 Task: Look for space in Baguio, Philippines from 12th July, 2023 to 16th July, 2023 for 8 adults in price range Rs.10000 to Rs.16000. Place can be private room with 8 bedrooms having 8 beds and 8 bathrooms. Property type can be house, flat, guest house, hotel. Amenities needed are: wifi, TV, free parkinig on premises, gym, breakfast. Booking option can be shelf check-in. Required host language is English.
Action: Mouse moved to (416, 100)
Screenshot: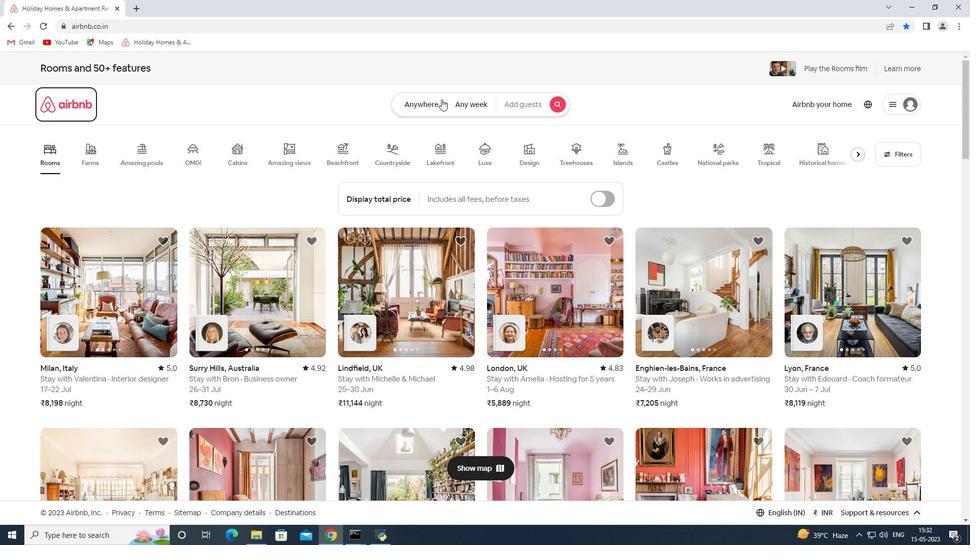 
Action: Mouse pressed left at (416, 100)
Screenshot: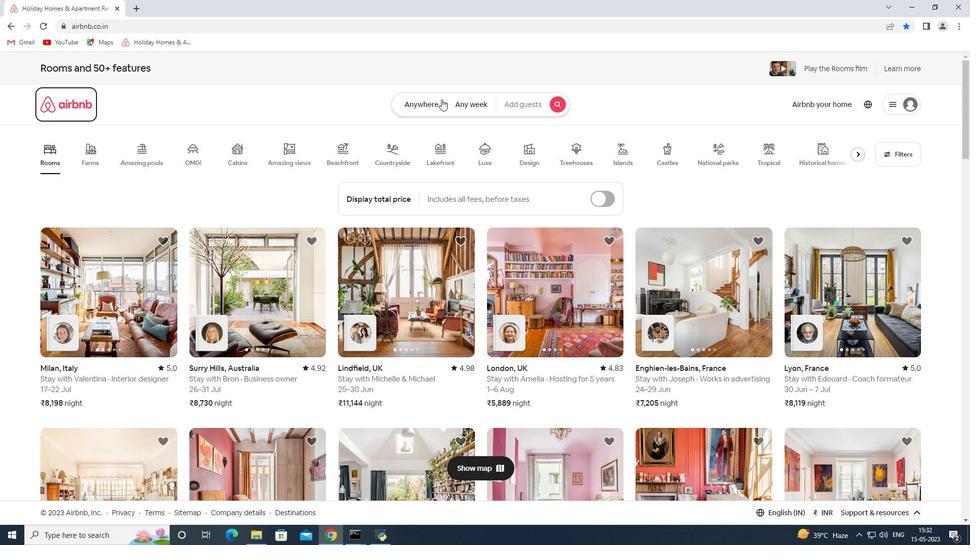 
Action: Mouse moved to (378, 145)
Screenshot: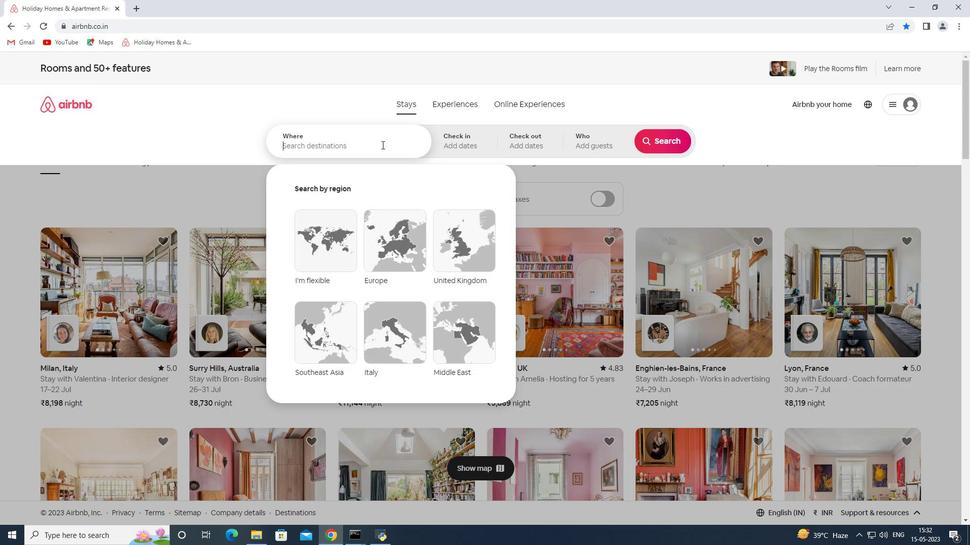 
Action: Mouse pressed left at (378, 145)
Screenshot: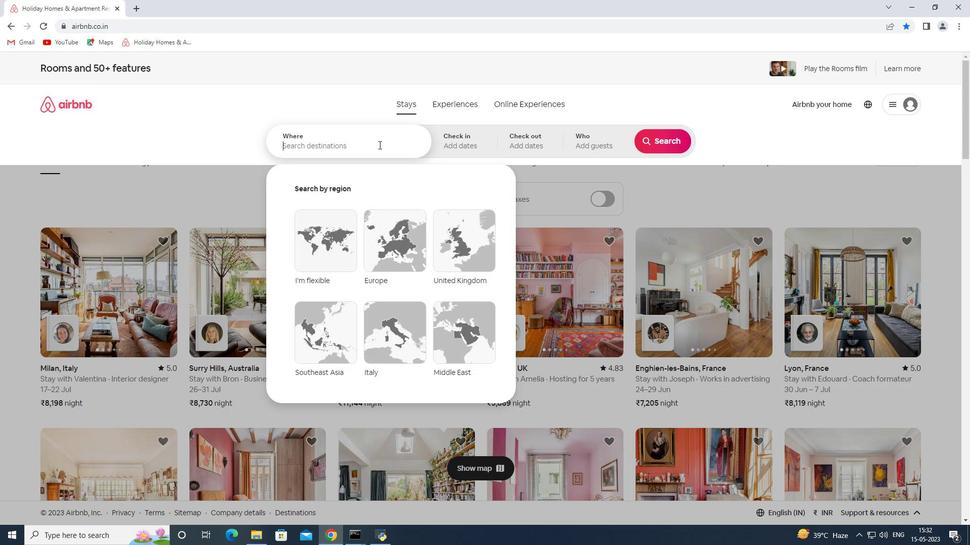 
Action: Key pressed <Key.shift>Baguio<Key.space><Key.shift>Philipp<Key.shift><Key.shift><Key.shift><Key.shift><Key.shift><Key.shift><Key.shift><Key.shift><Key.shift><Key.shift><Key.shift><Key.shift><Key.shift><Key.shift><Key.shift><Key.shift>ines<Key.space><Key.shift><Key.enter>
Screenshot: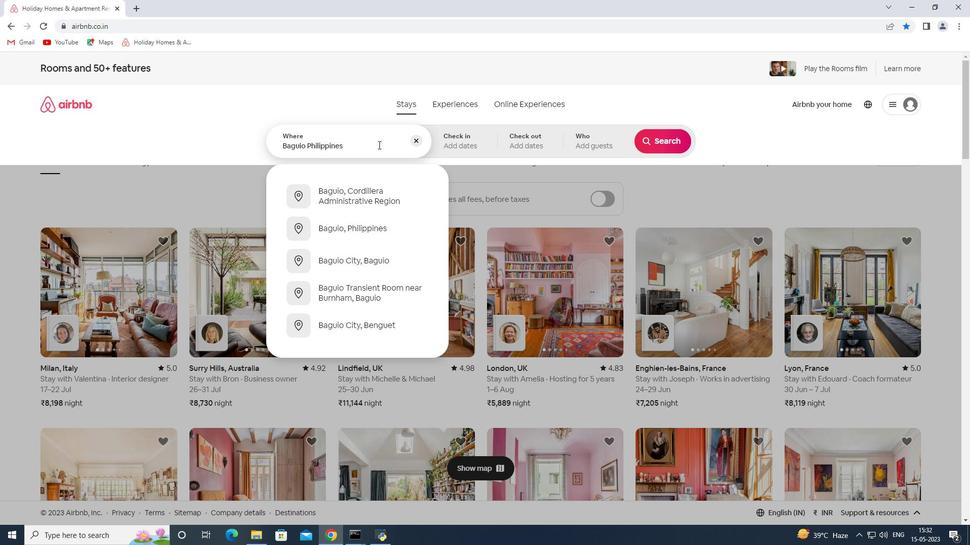 
Action: Mouse moved to (662, 220)
Screenshot: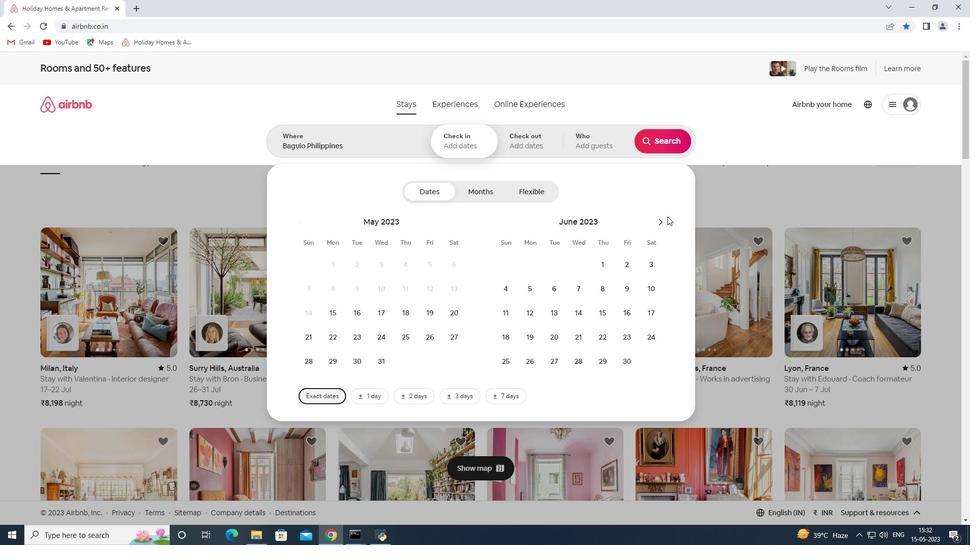 
Action: Mouse pressed left at (662, 220)
Screenshot: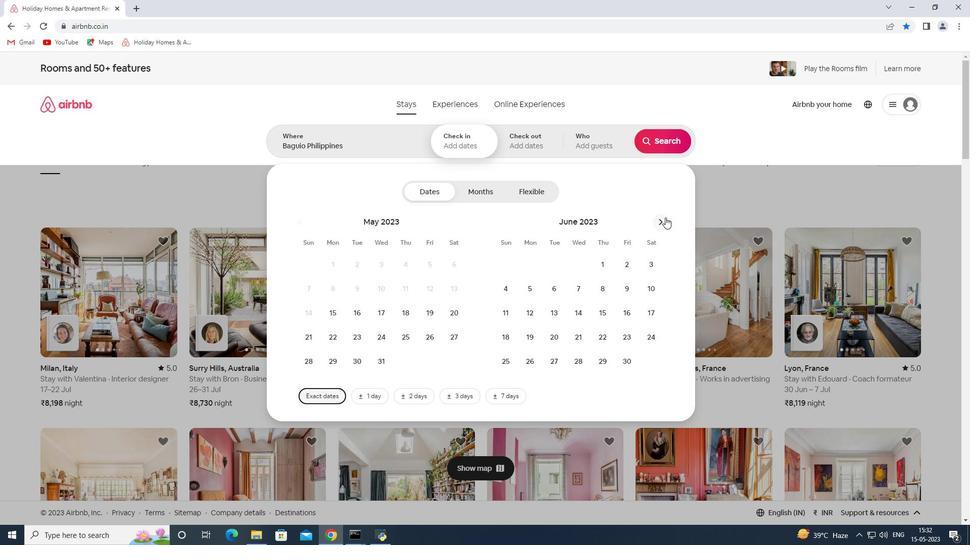 
Action: Mouse moved to (576, 315)
Screenshot: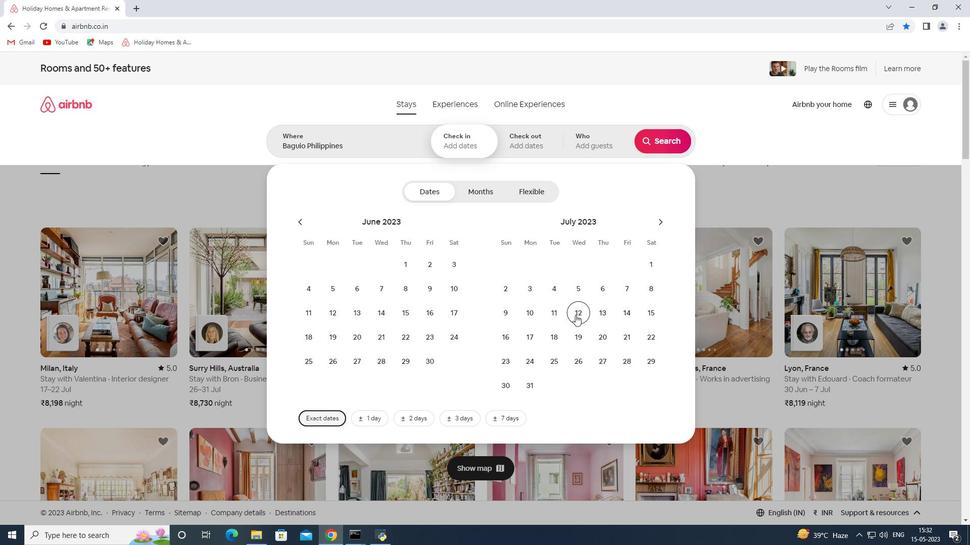 
Action: Mouse pressed left at (576, 315)
Screenshot: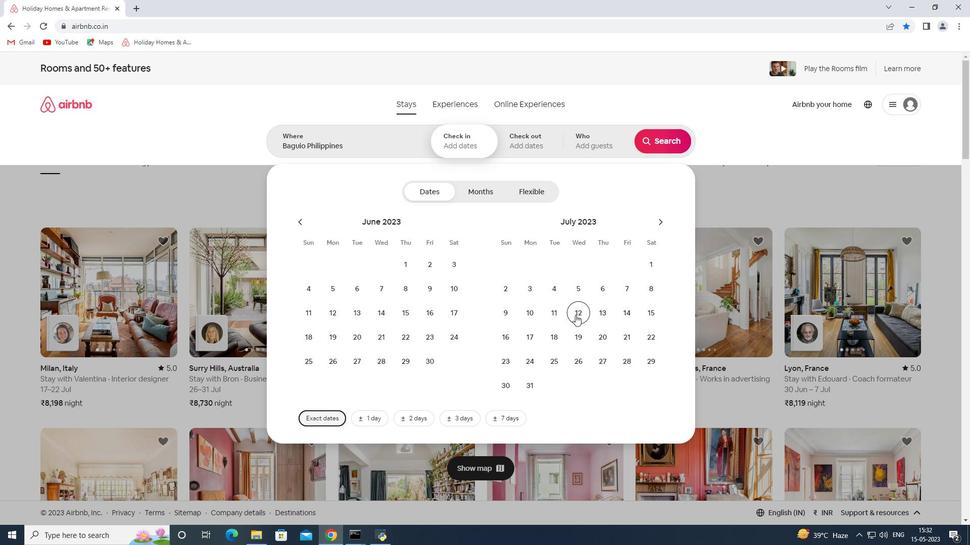 
Action: Mouse moved to (509, 336)
Screenshot: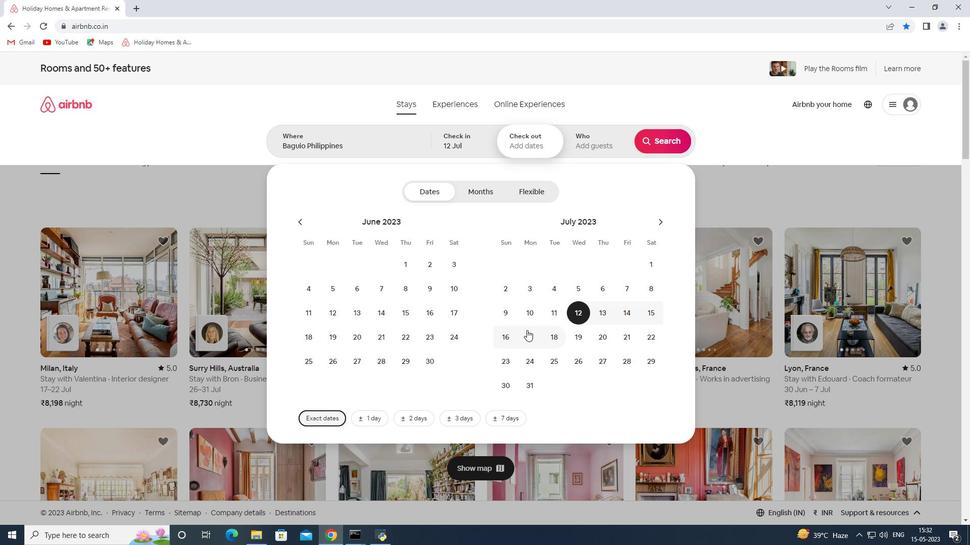 
Action: Mouse pressed left at (509, 336)
Screenshot: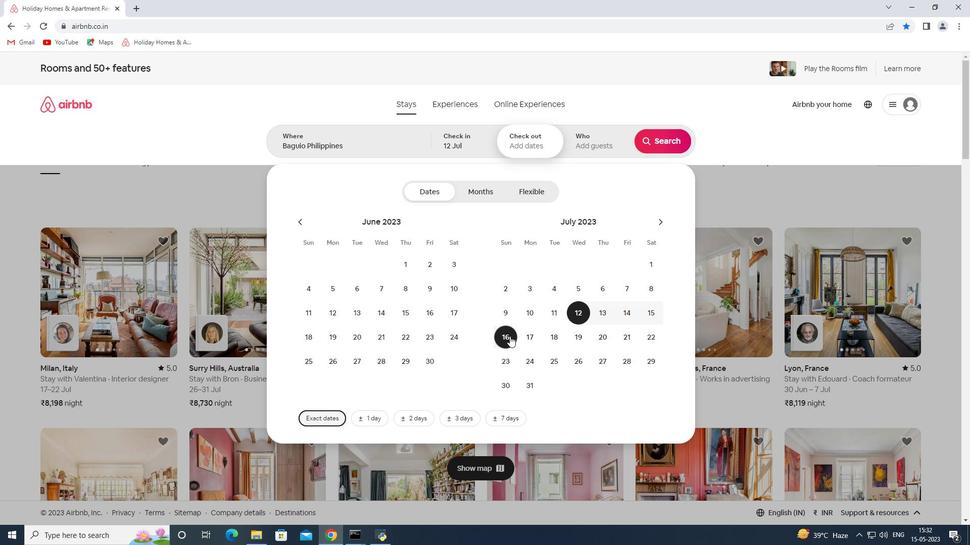 
Action: Mouse moved to (596, 145)
Screenshot: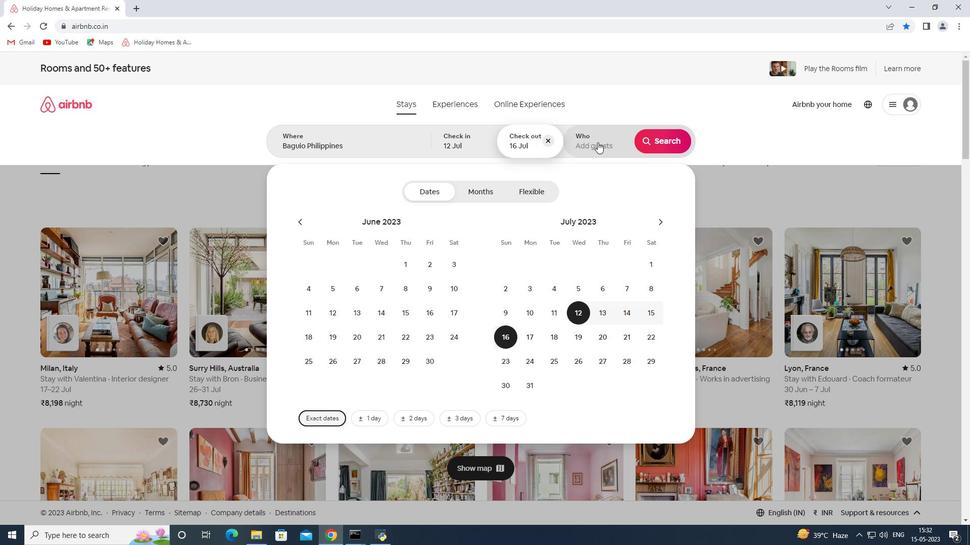 
Action: Mouse pressed left at (596, 145)
Screenshot: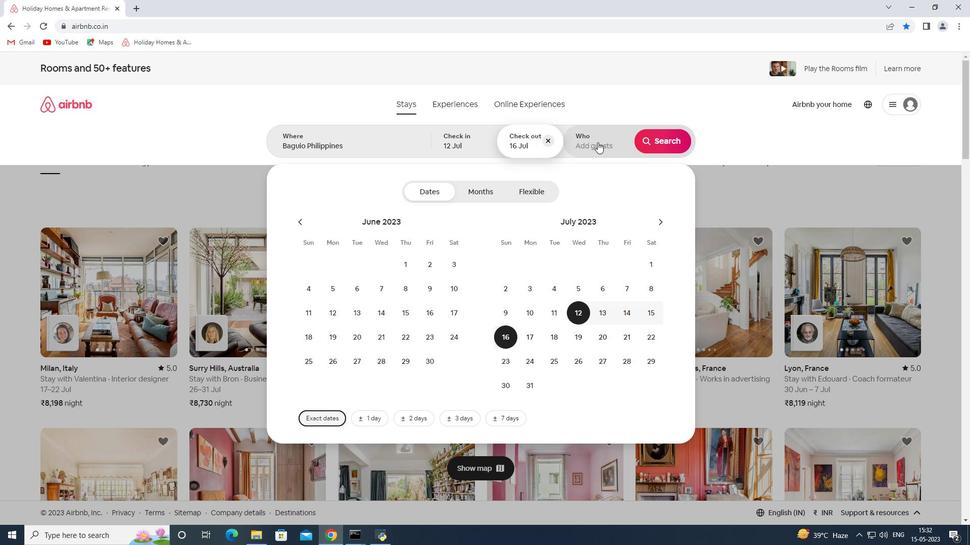 
Action: Mouse moved to (668, 195)
Screenshot: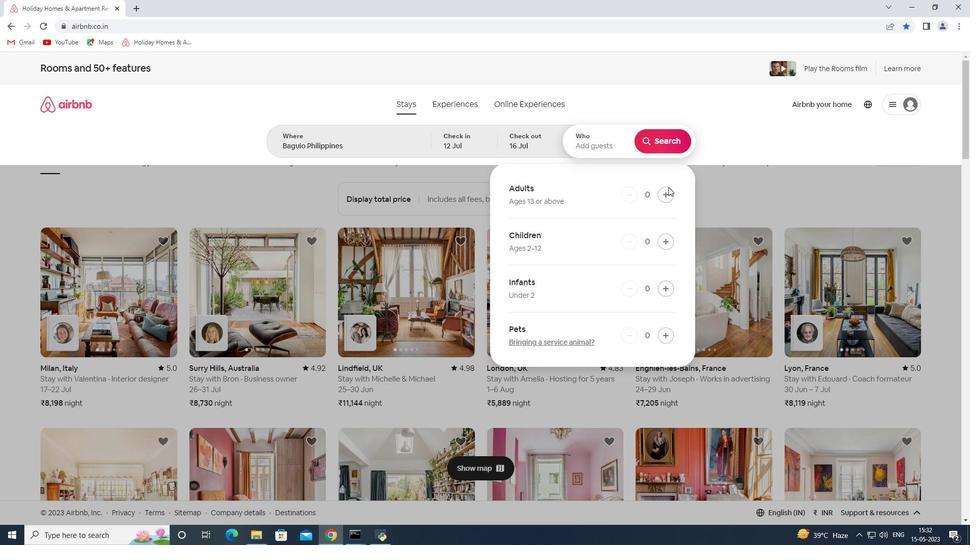 
Action: Mouse pressed left at (668, 195)
Screenshot: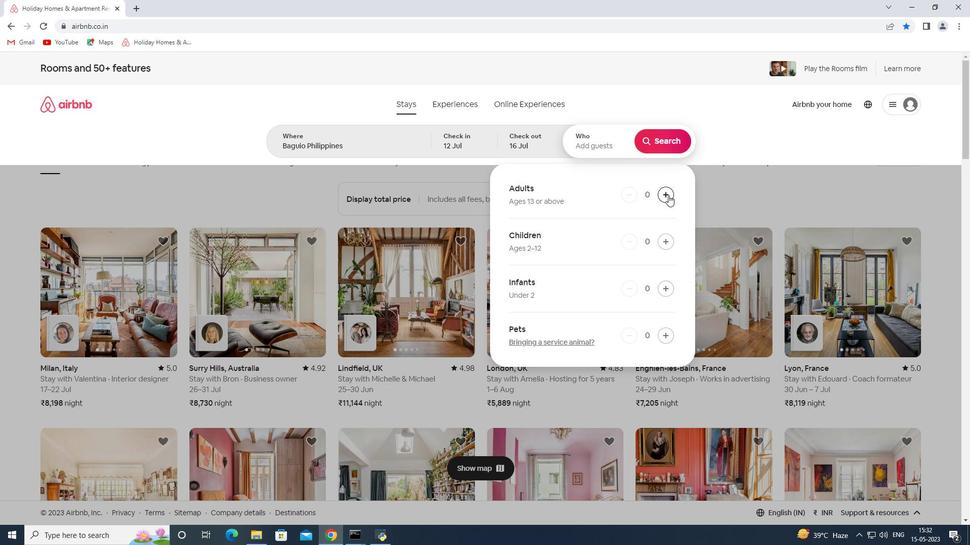 
Action: Mouse pressed left at (668, 195)
Screenshot: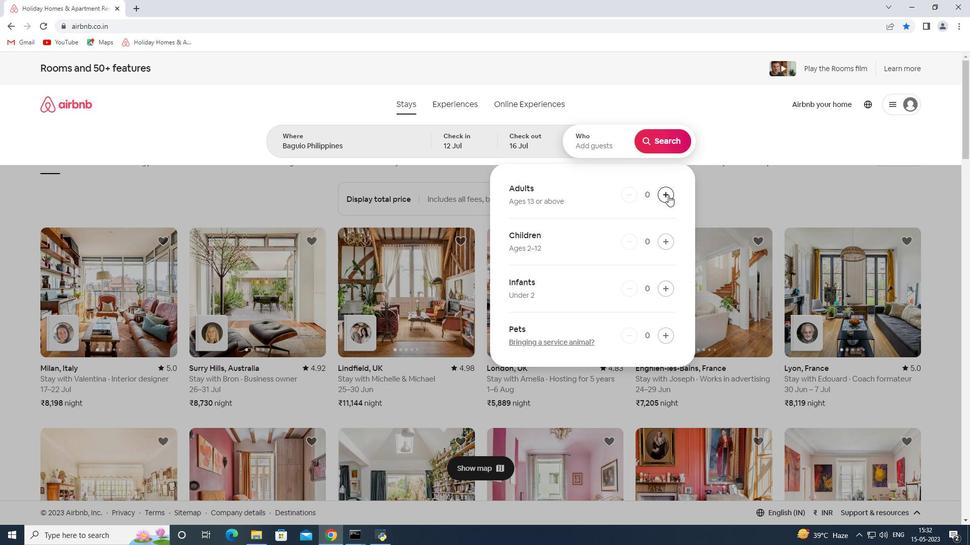 
Action: Mouse pressed left at (668, 195)
Screenshot: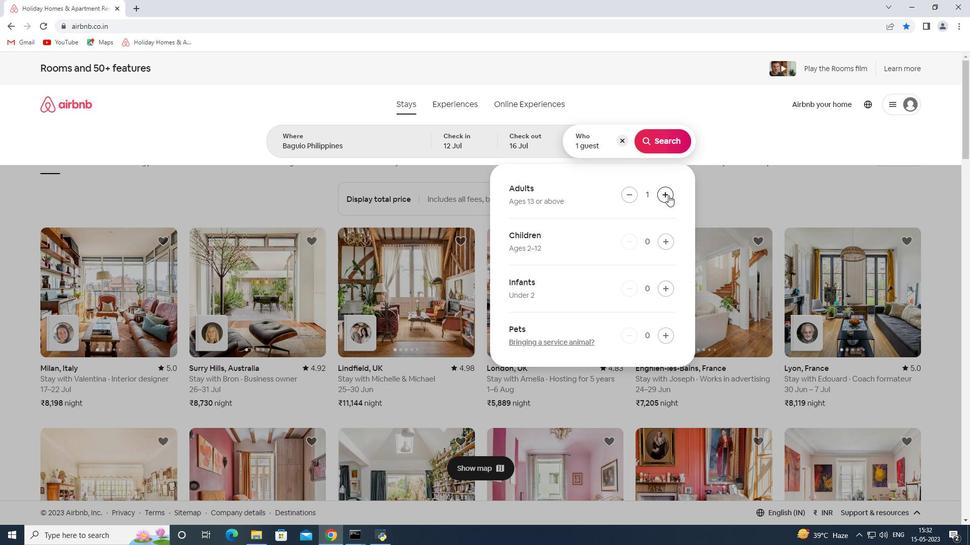 
Action: Mouse pressed left at (668, 195)
Screenshot: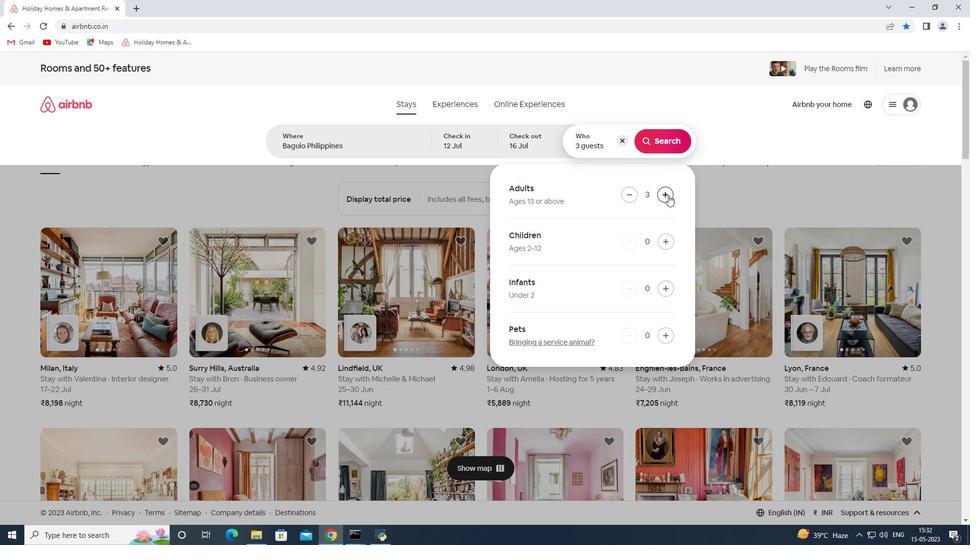 
Action: Mouse pressed left at (668, 195)
Screenshot: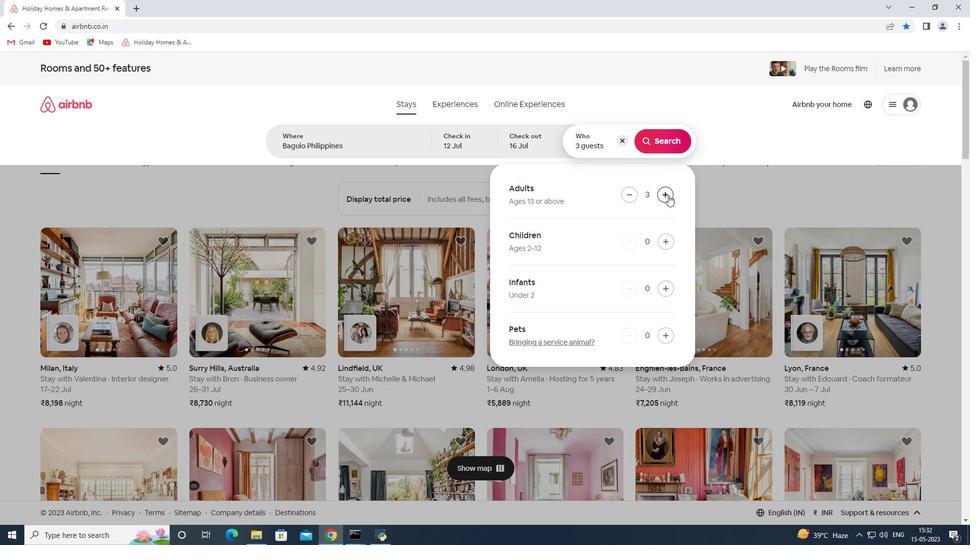 
Action: Mouse moved to (668, 196)
Screenshot: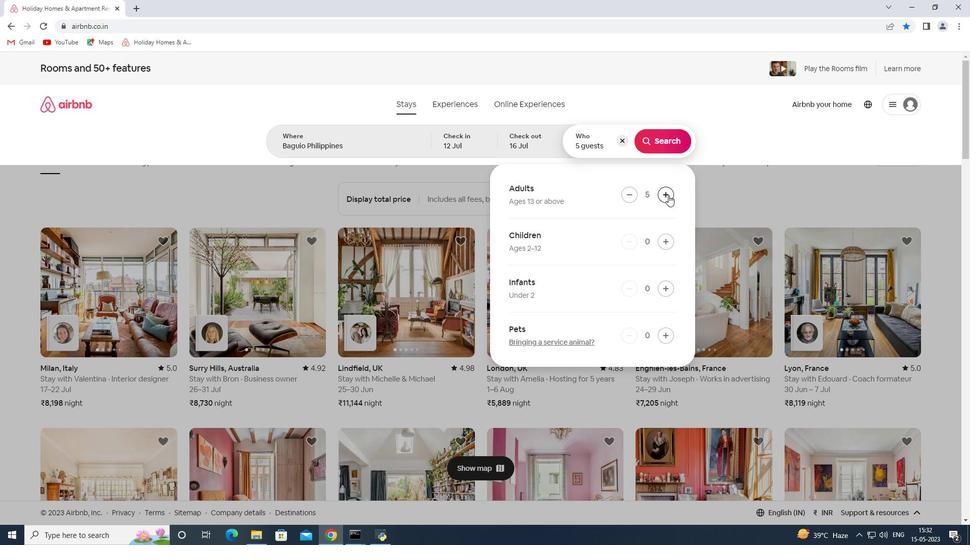 
Action: Mouse pressed left at (668, 196)
Screenshot: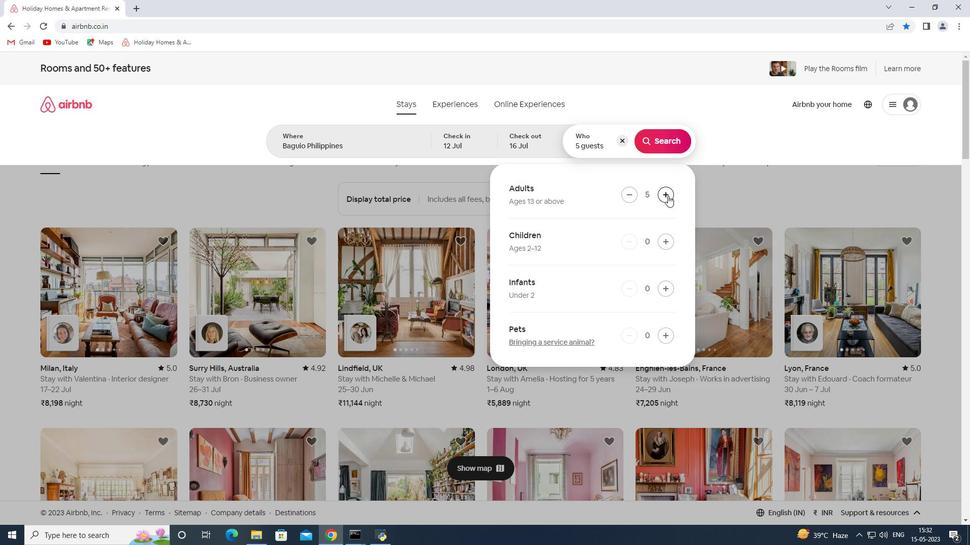 
Action: Mouse pressed left at (668, 196)
Screenshot: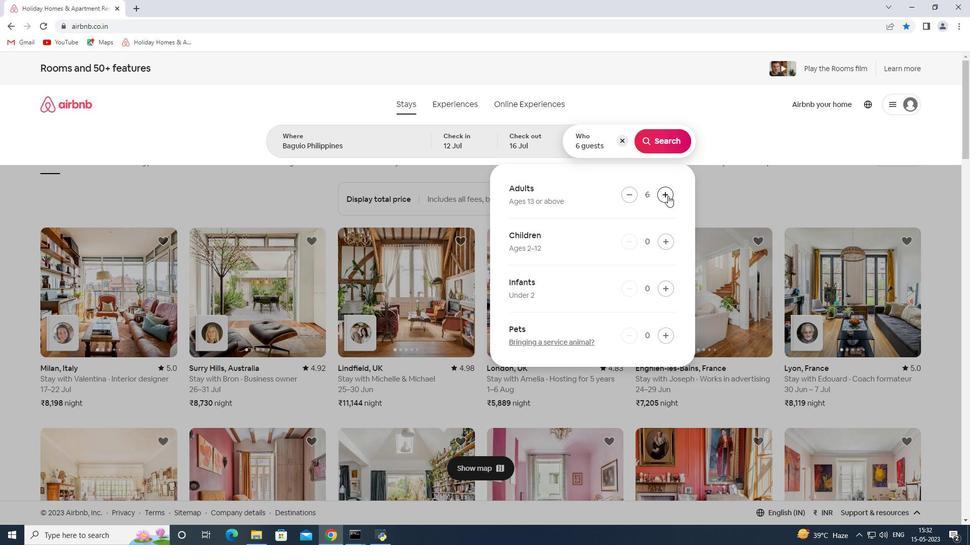 
Action: Mouse pressed left at (668, 196)
Screenshot: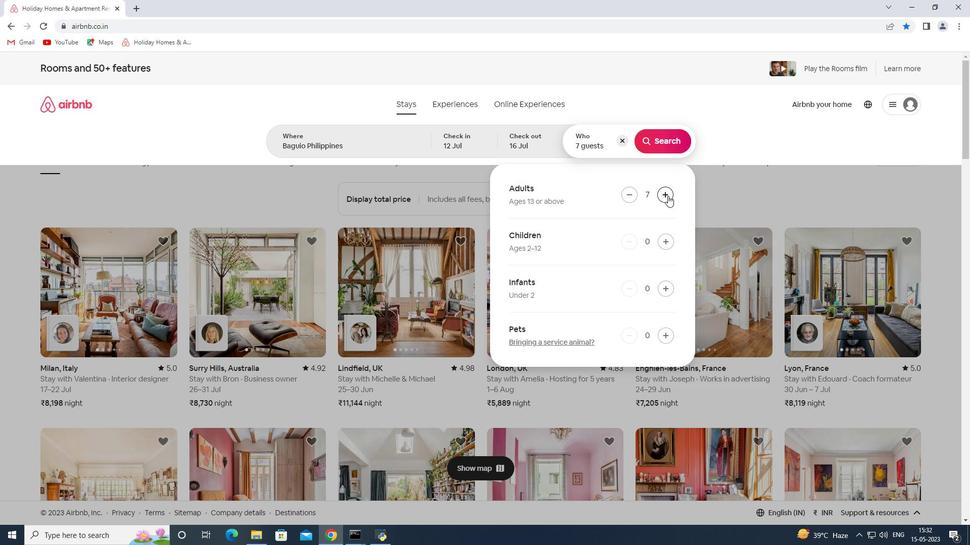
Action: Mouse moved to (661, 148)
Screenshot: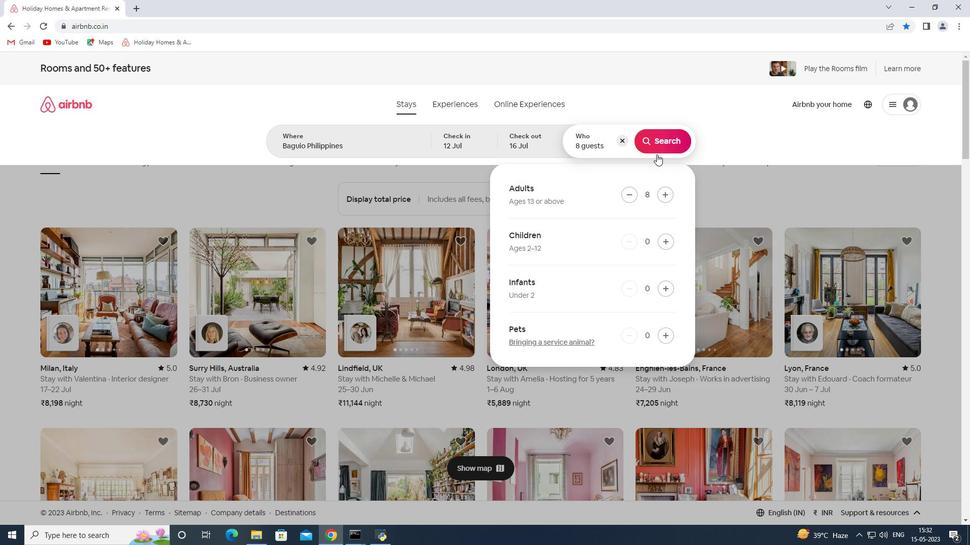 
Action: Mouse pressed left at (661, 148)
Screenshot: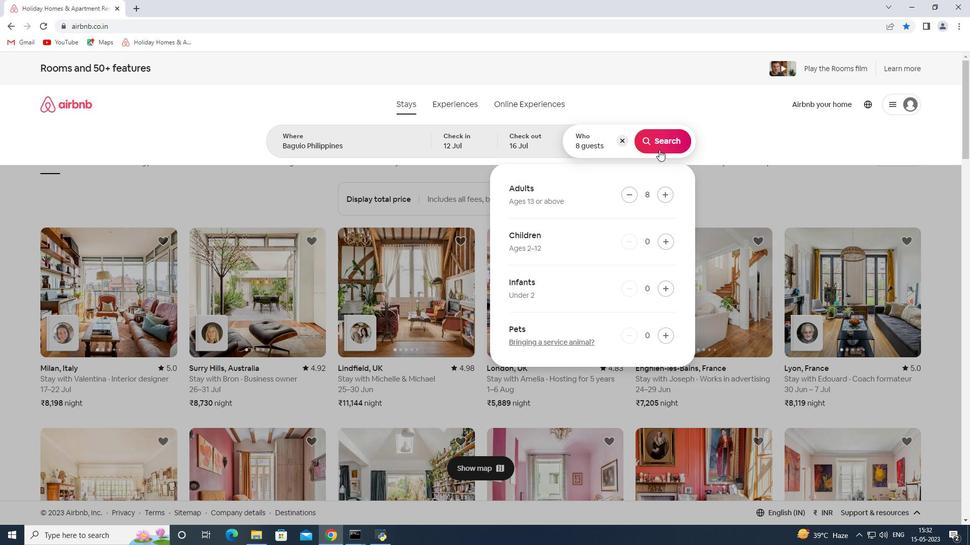 
Action: Mouse moved to (939, 117)
Screenshot: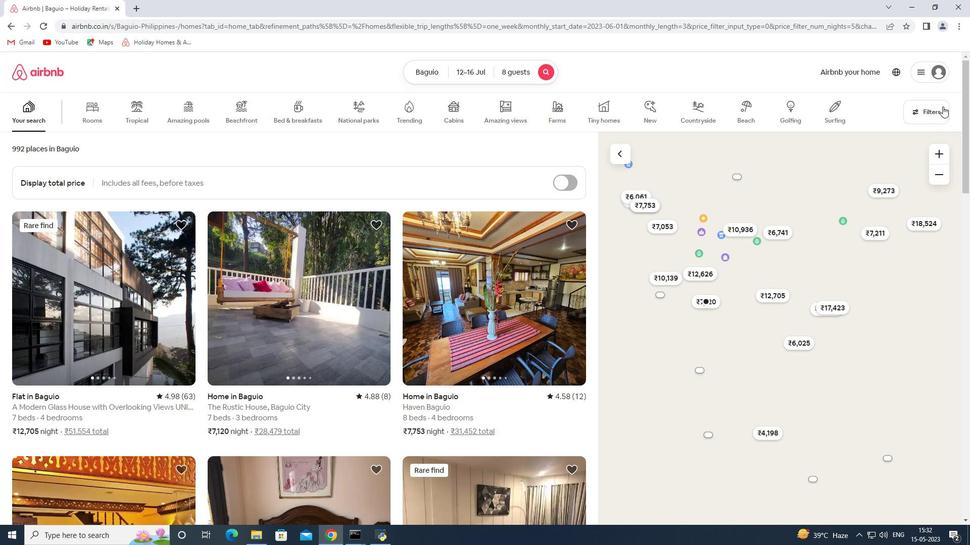 
Action: Mouse pressed left at (939, 117)
Screenshot: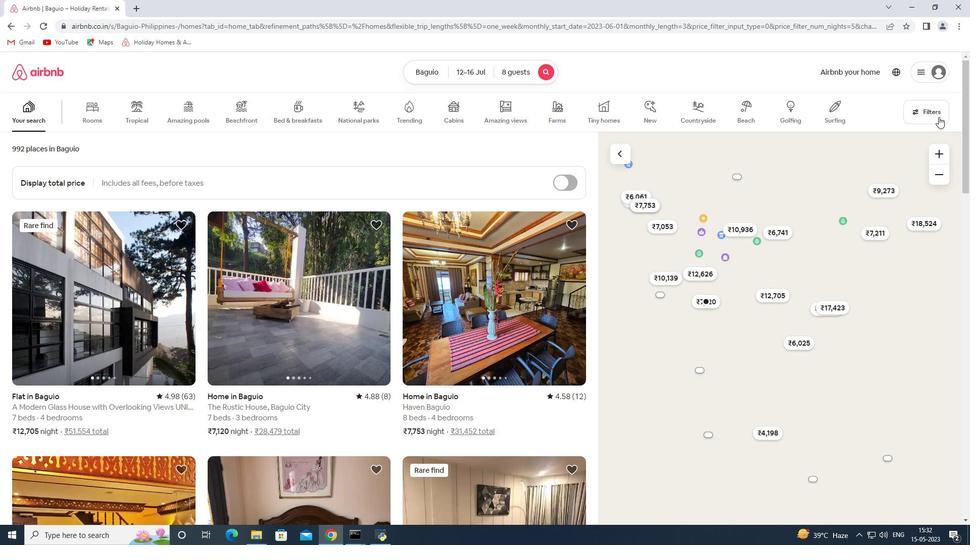 
Action: Mouse moved to (352, 359)
Screenshot: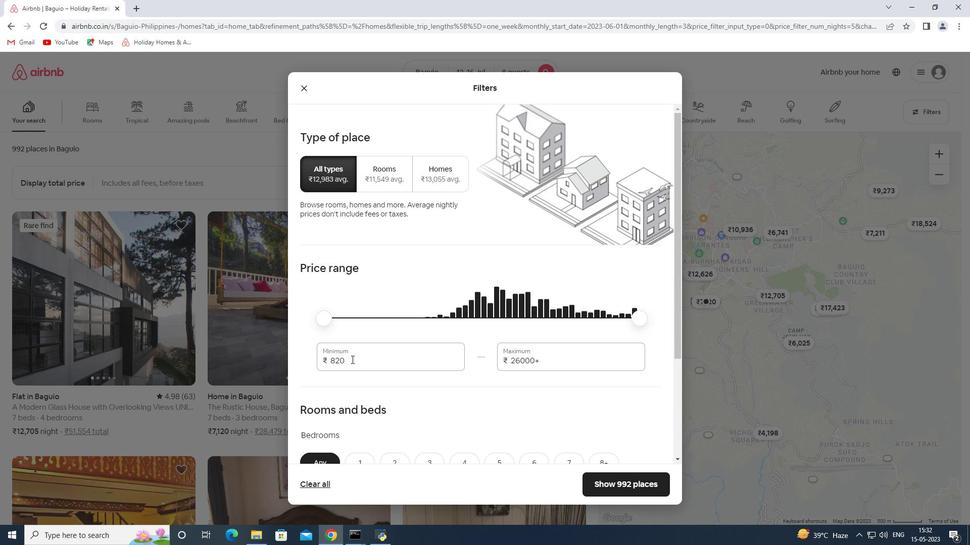 
Action: Mouse pressed left at (352, 359)
Screenshot: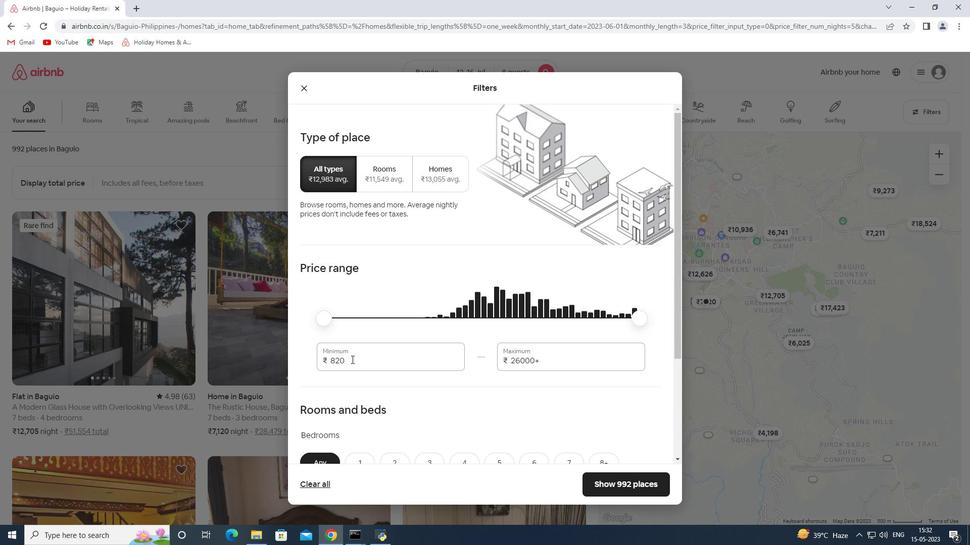 
Action: Mouse pressed left at (352, 359)
Screenshot: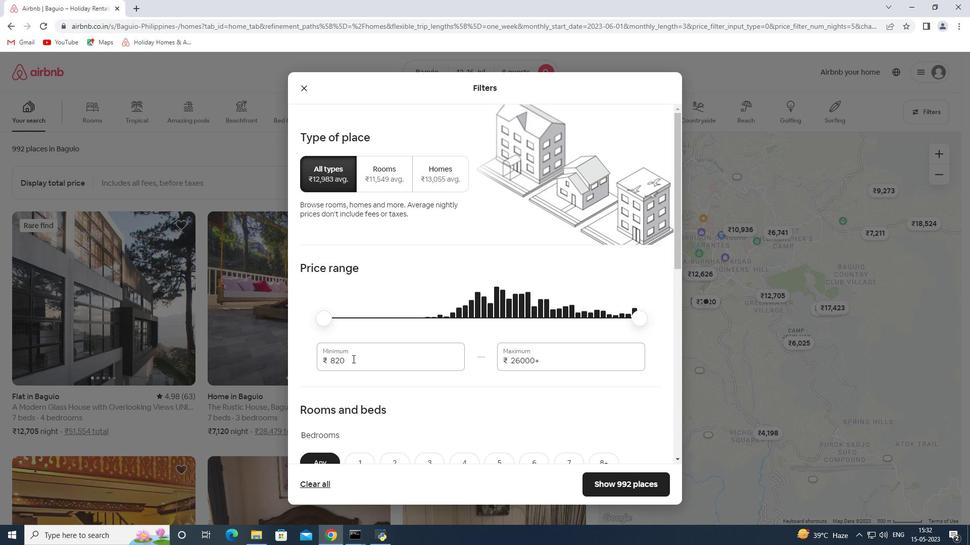
Action: Key pressed 10000<Key.tab><Key.tab>
Screenshot: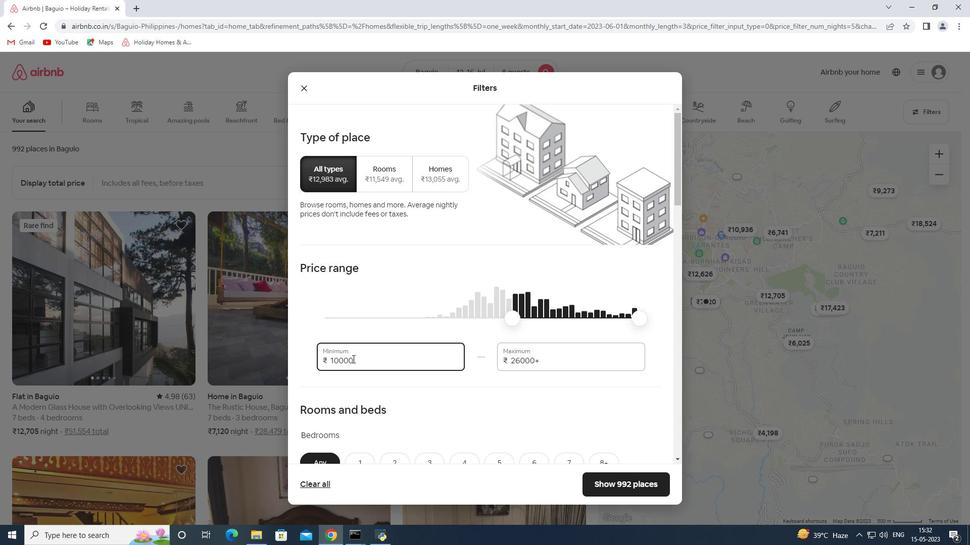 
Action: Mouse moved to (542, 360)
Screenshot: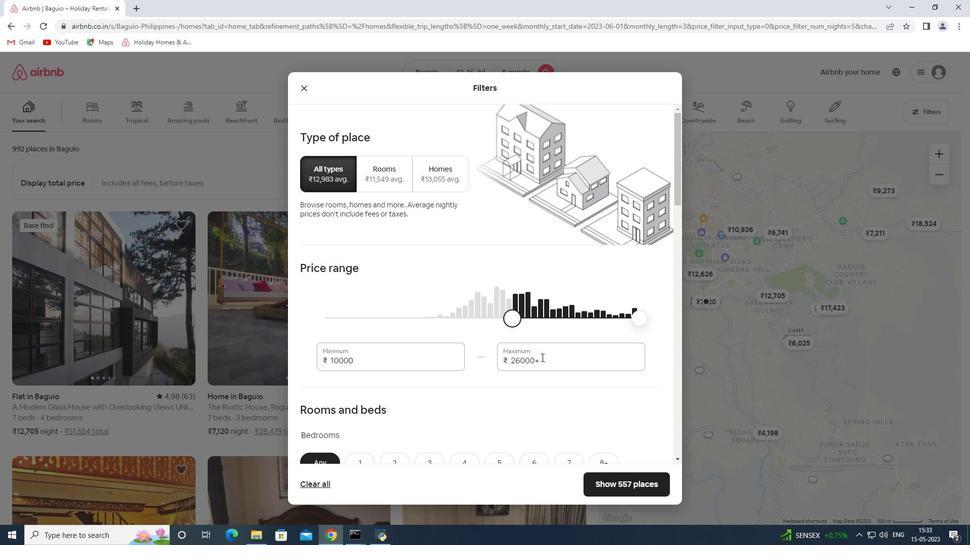 
Action: Mouse pressed left at (542, 360)
Screenshot: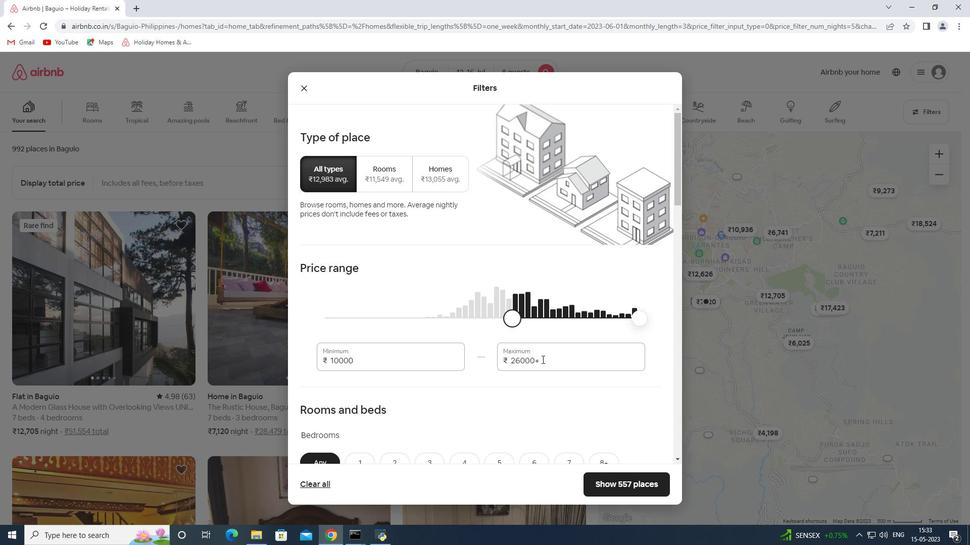 
Action: Mouse pressed left at (542, 360)
Screenshot: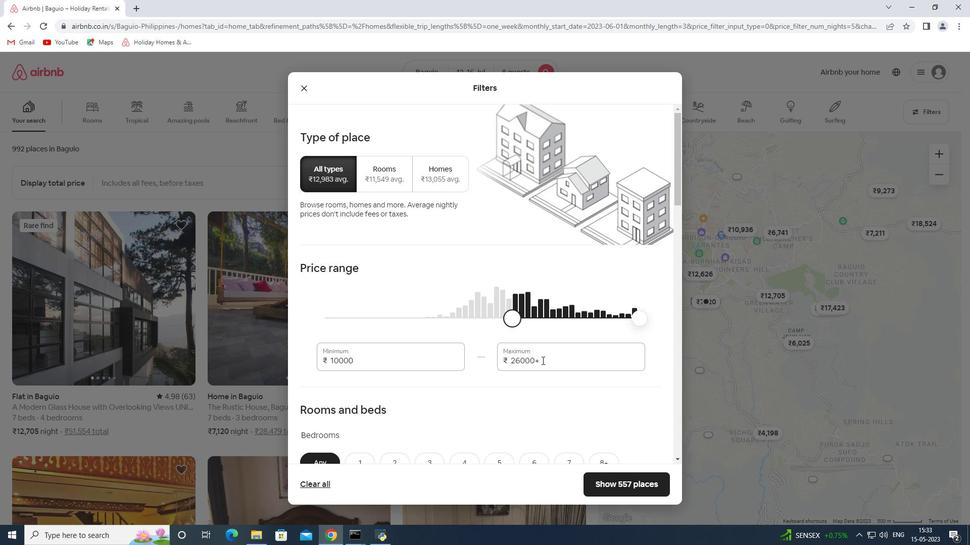 
Action: Mouse moved to (542, 362)
Screenshot: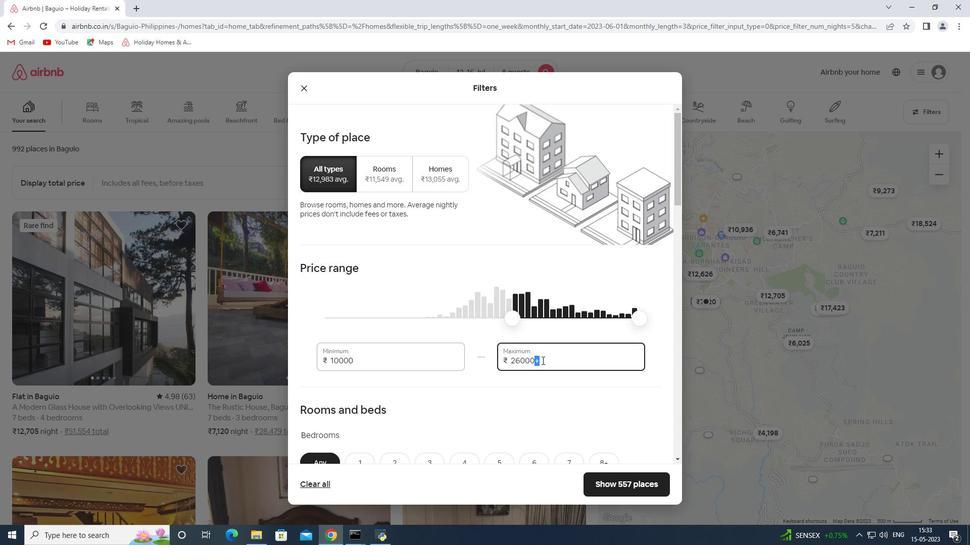 
Action: Mouse pressed left at (542, 362)
Screenshot: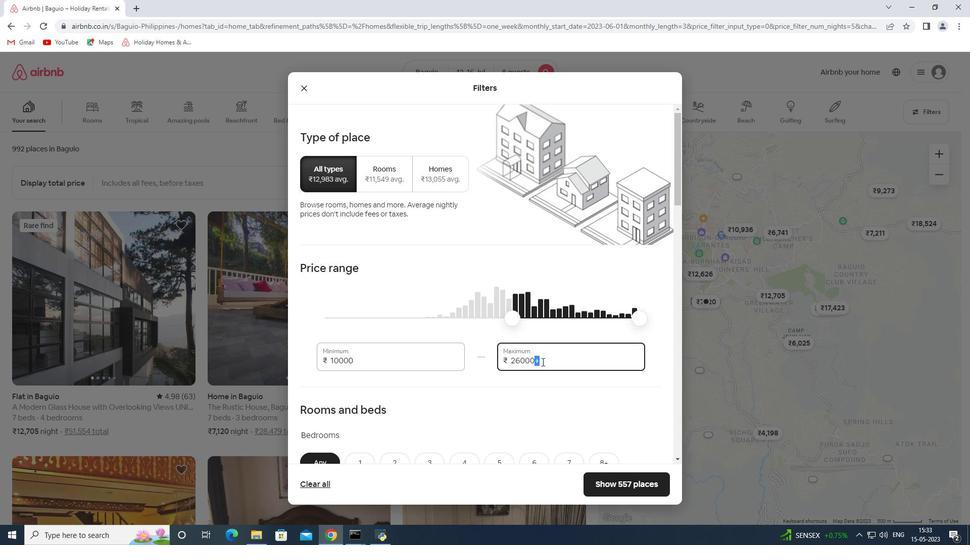 
Action: Mouse pressed left at (542, 362)
Screenshot: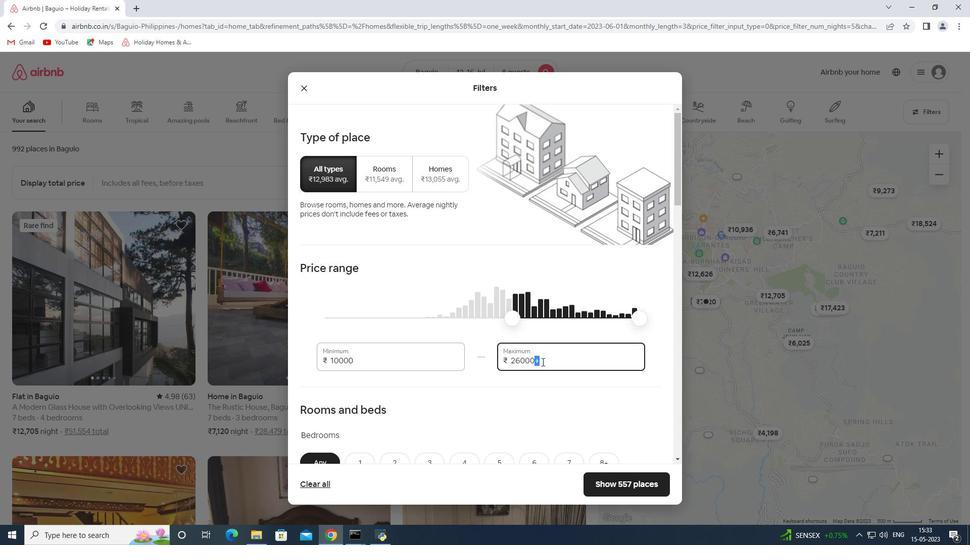 
Action: Mouse pressed left at (542, 362)
Screenshot: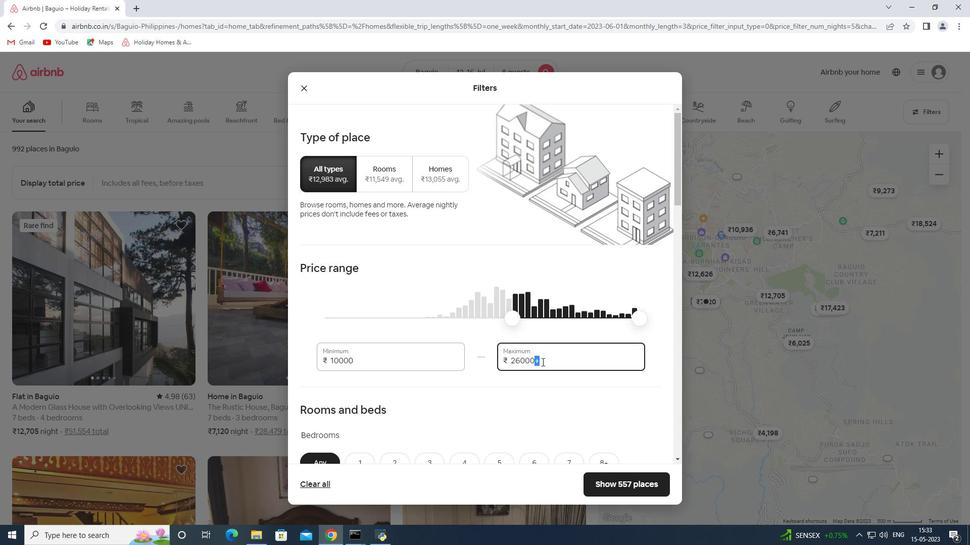 
Action: Mouse moved to (531, 357)
Screenshot: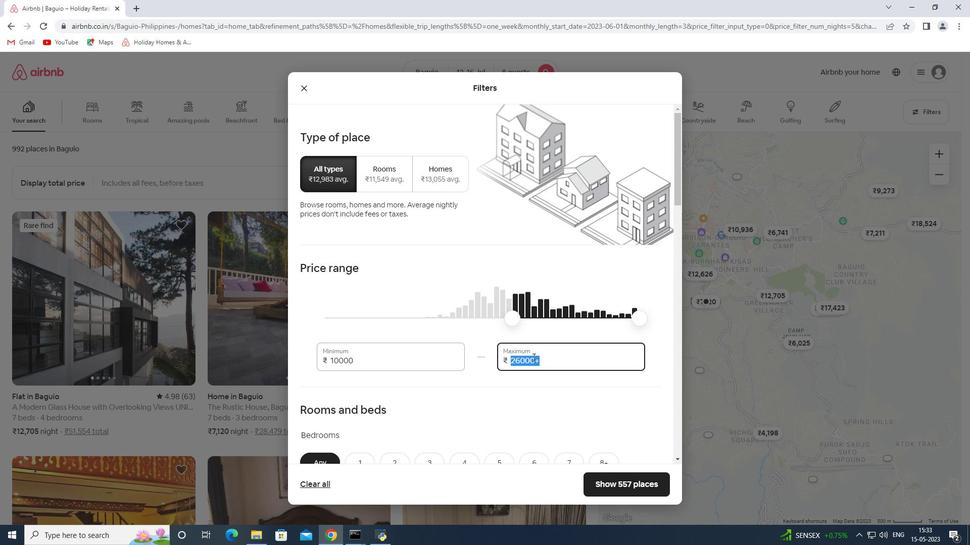 
Action: Key pressed 16000
Screenshot: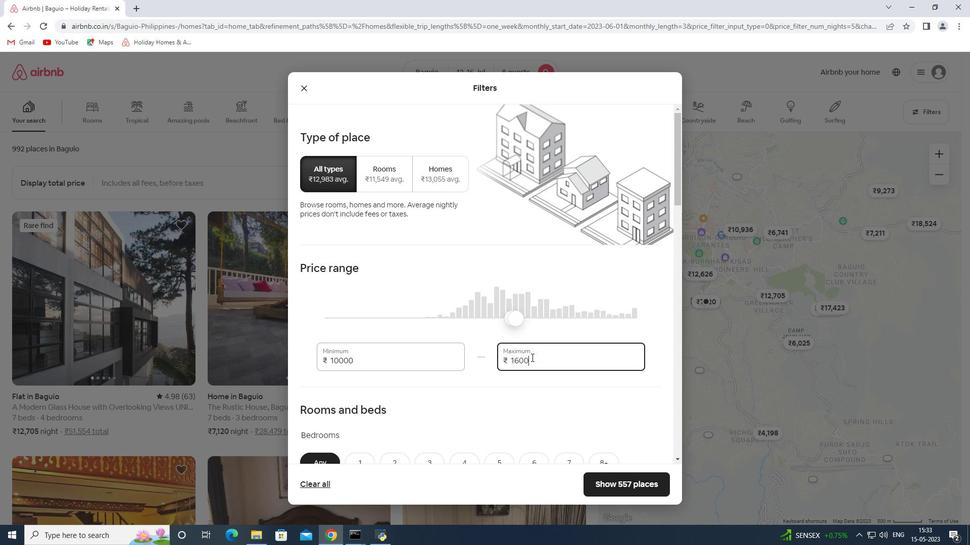 
Action: Mouse moved to (490, 335)
Screenshot: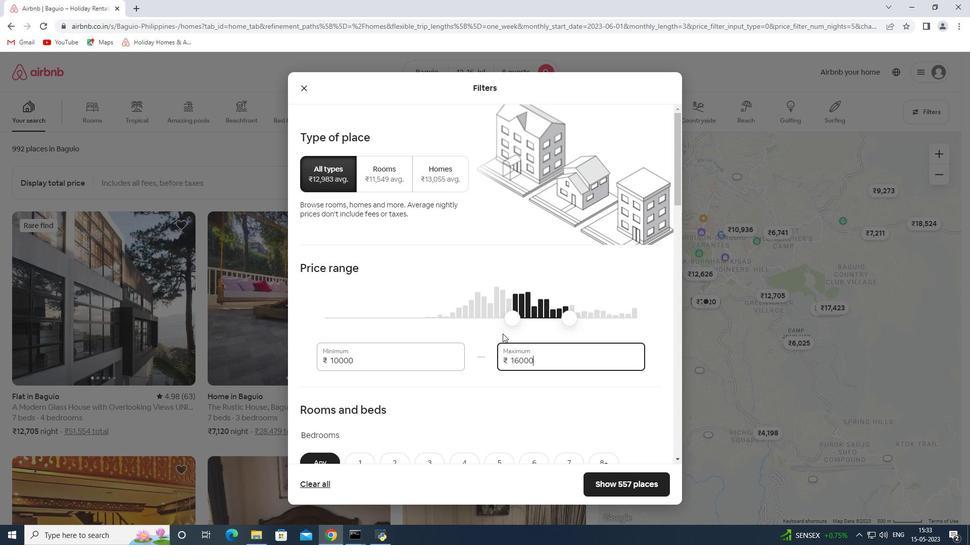
Action: Mouse scrolled (490, 335) with delta (0, 0)
Screenshot: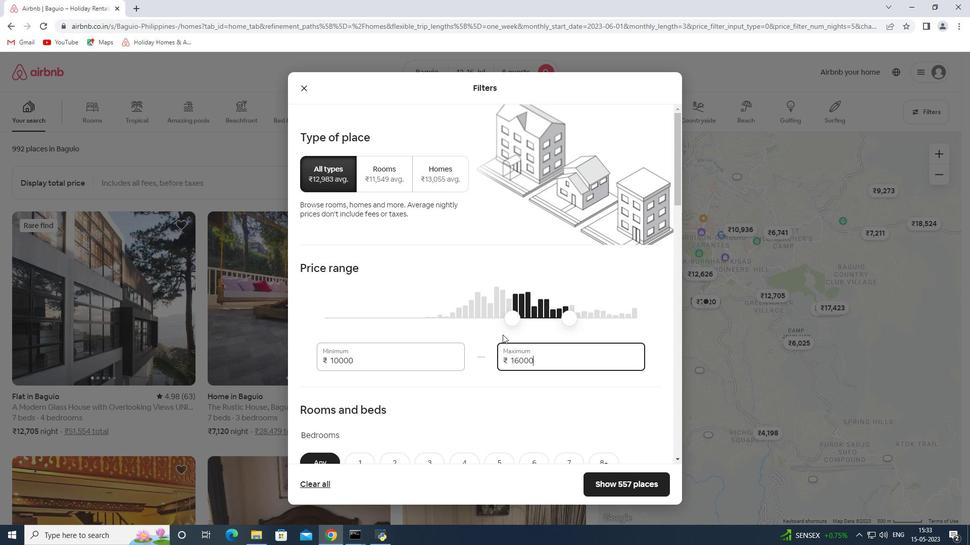 
Action: Mouse moved to (486, 336)
Screenshot: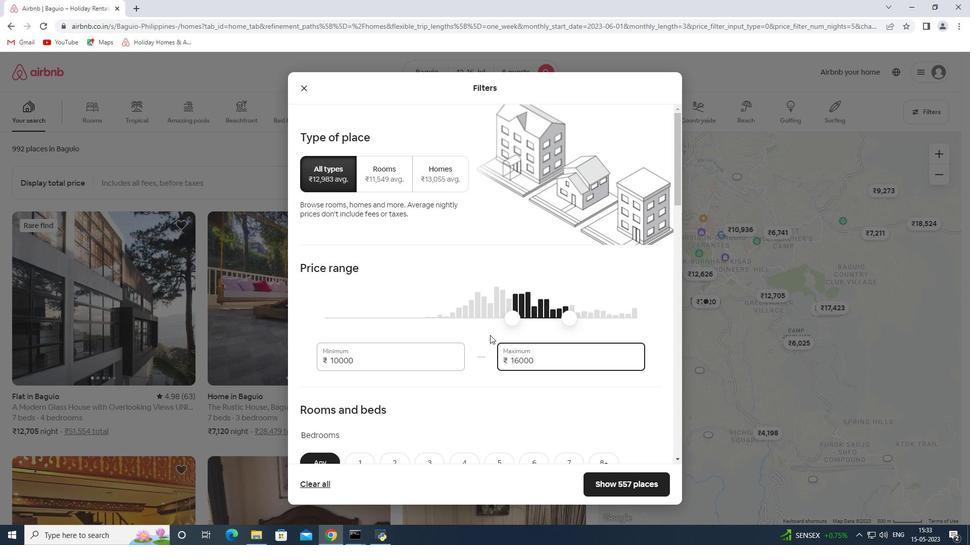 
Action: Mouse scrolled (486, 336) with delta (0, 0)
Screenshot: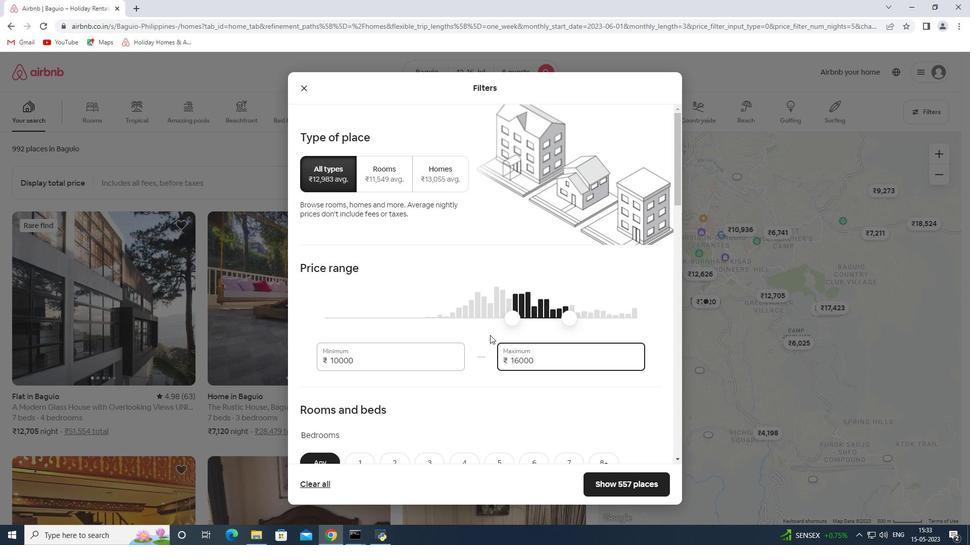 
Action: Mouse moved to (486, 337)
Screenshot: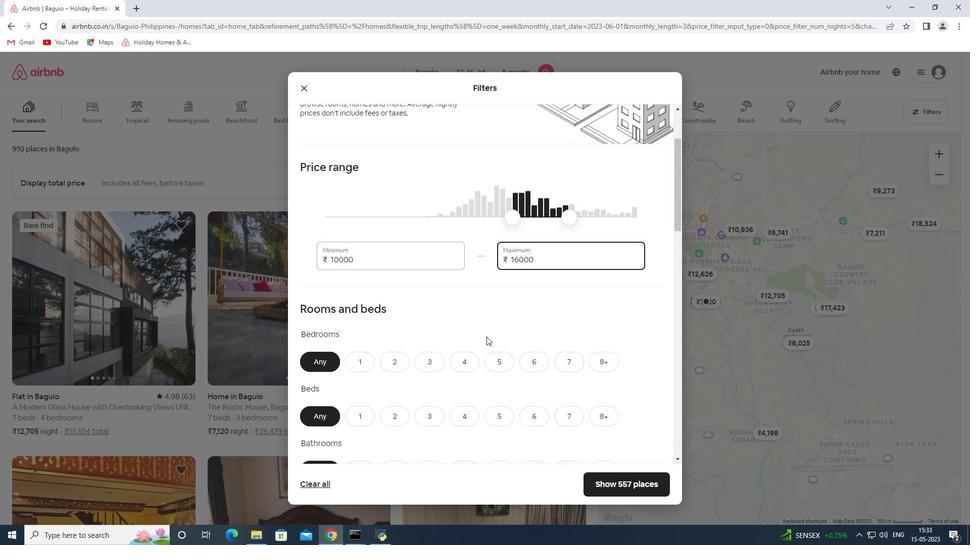 
Action: Mouse scrolled (486, 336) with delta (0, 0)
Screenshot: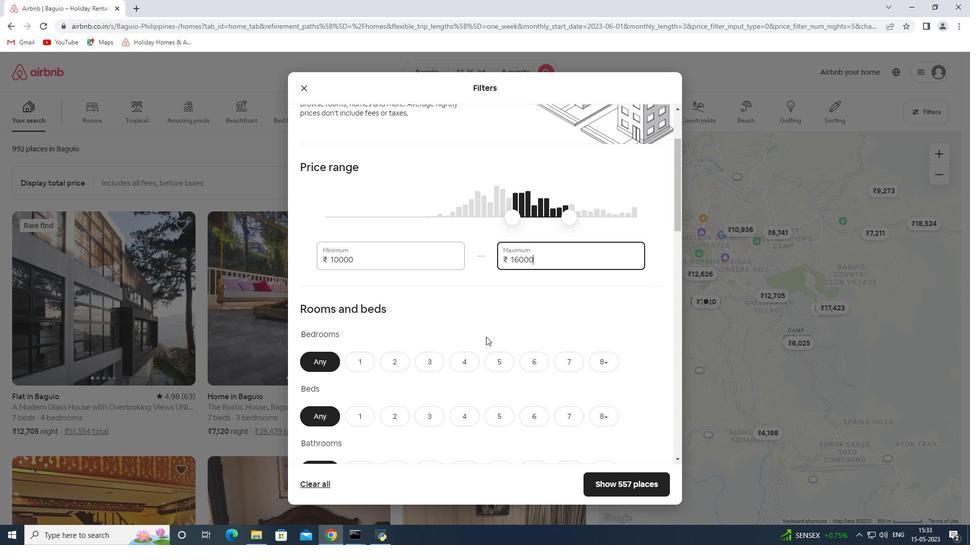 
Action: Mouse scrolled (486, 336) with delta (0, 0)
Screenshot: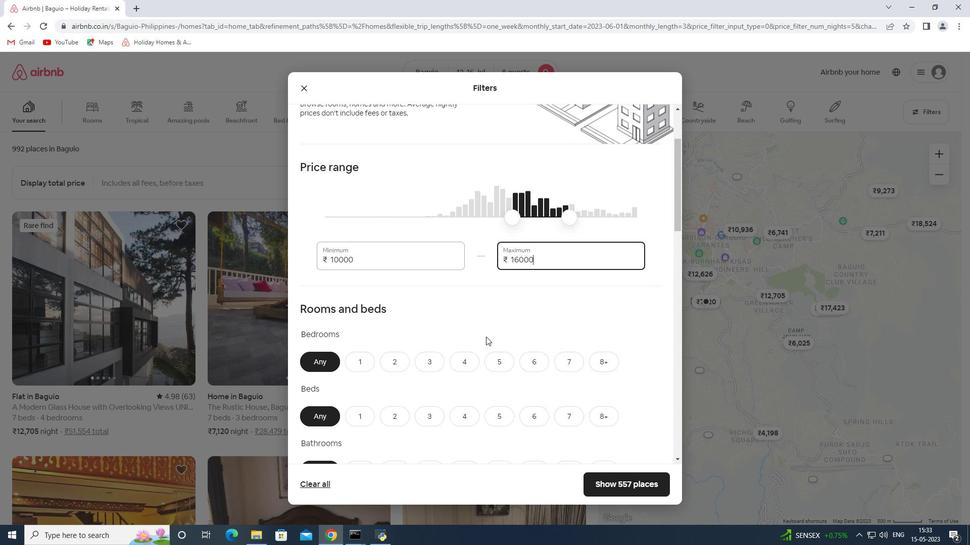 
Action: Mouse moved to (594, 262)
Screenshot: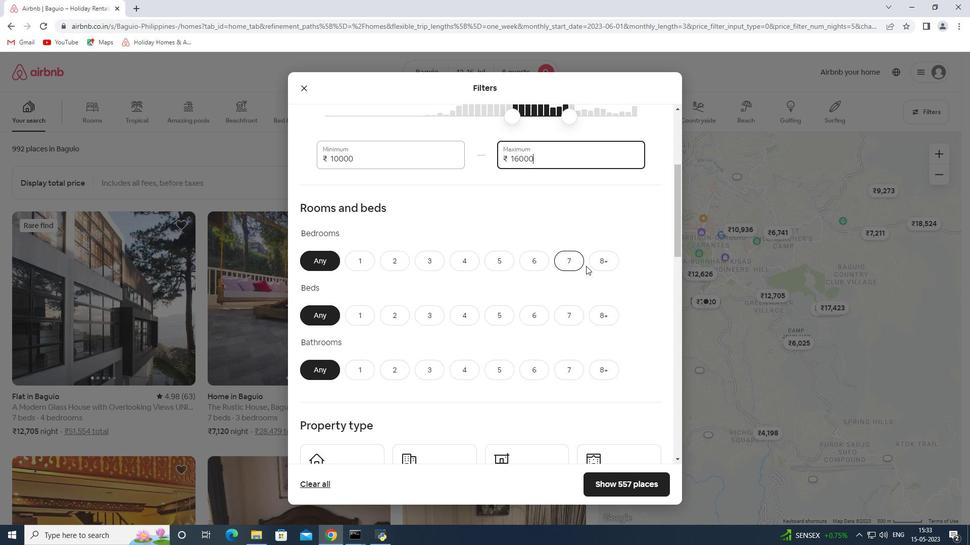 
Action: Mouse pressed left at (594, 262)
Screenshot: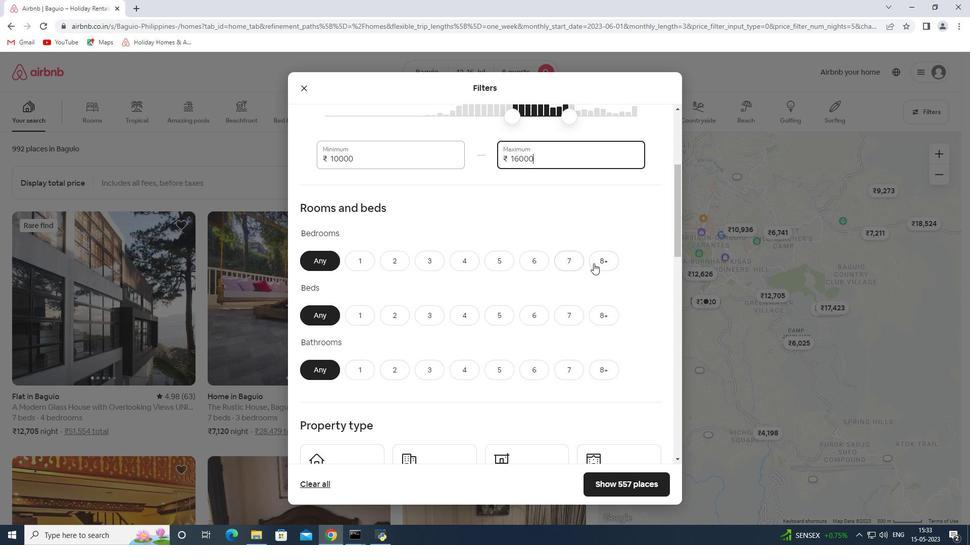 
Action: Mouse moved to (599, 320)
Screenshot: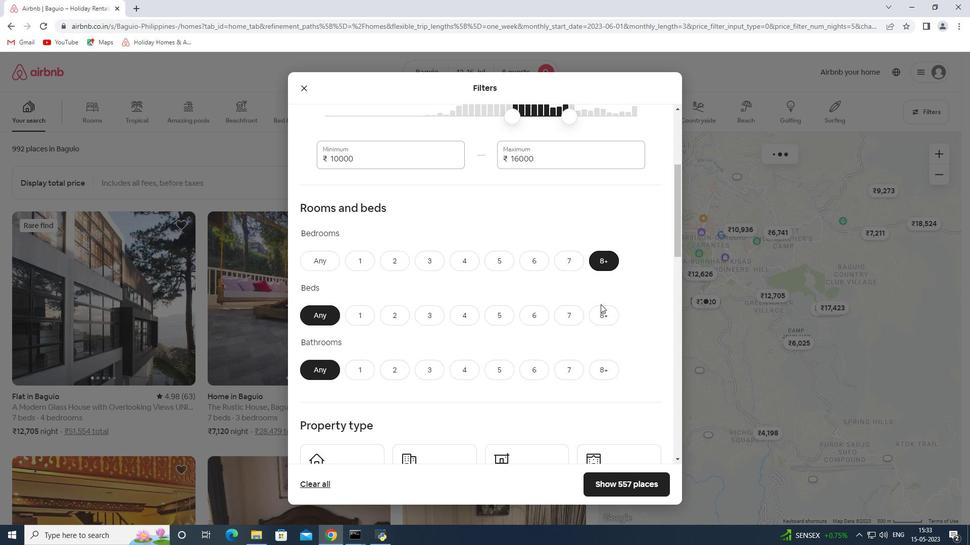 
Action: Mouse pressed left at (599, 320)
Screenshot: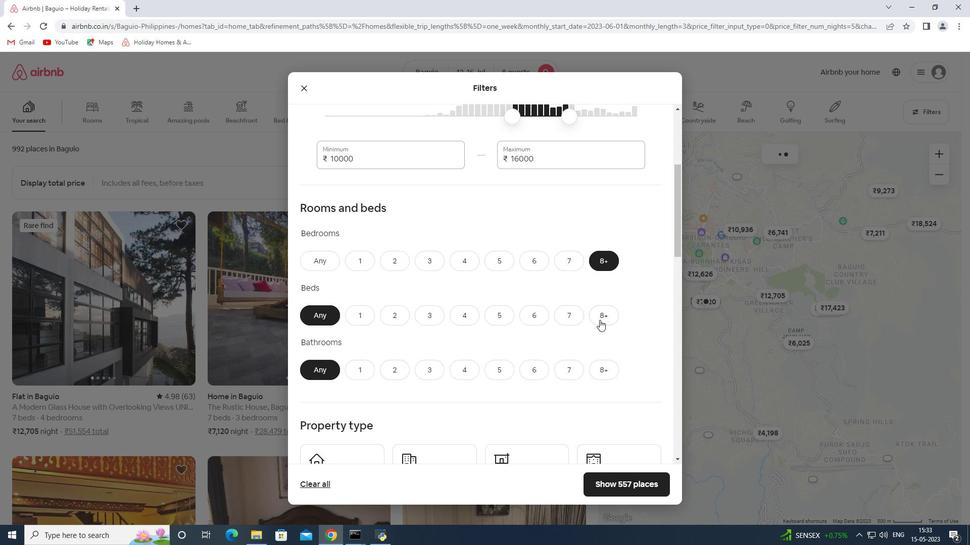 
Action: Mouse moved to (594, 372)
Screenshot: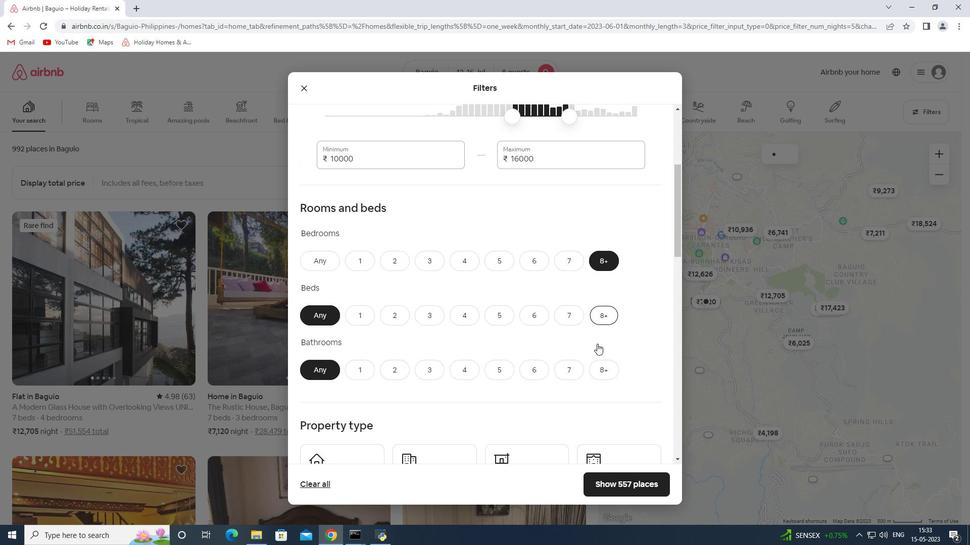 
Action: Mouse pressed left at (594, 372)
Screenshot: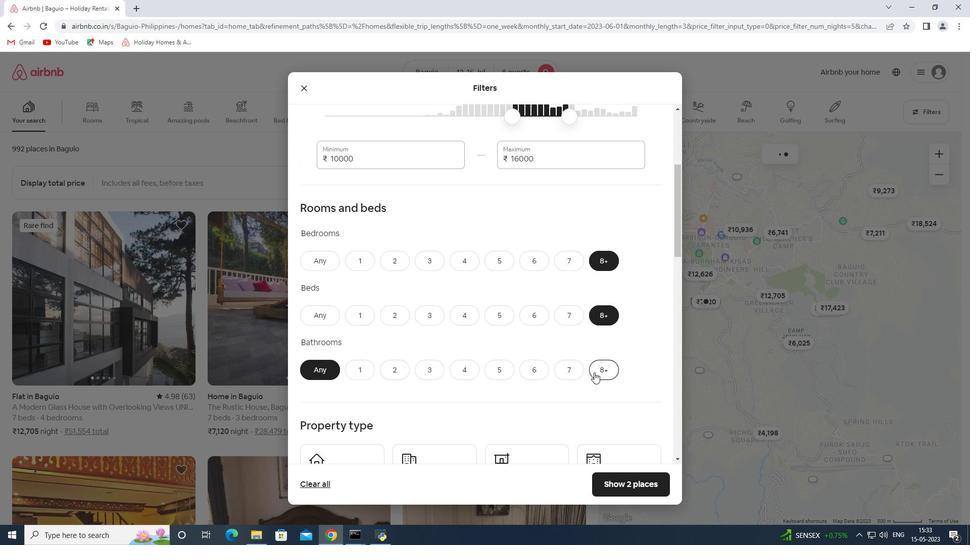 
Action: Mouse moved to (515, 289)
Screenshot: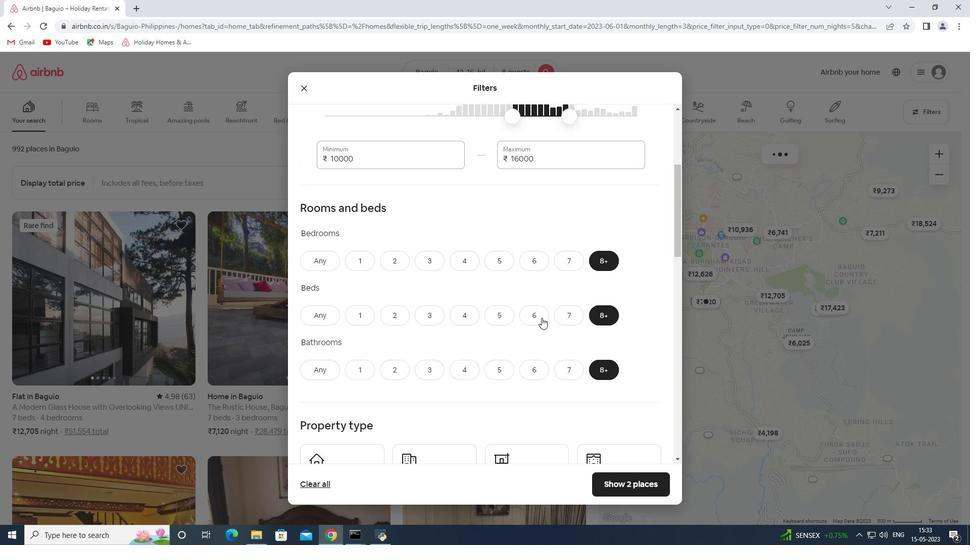 
Action: Mouse scrolled (515, 289) with delta (0, 0)
Screenshot: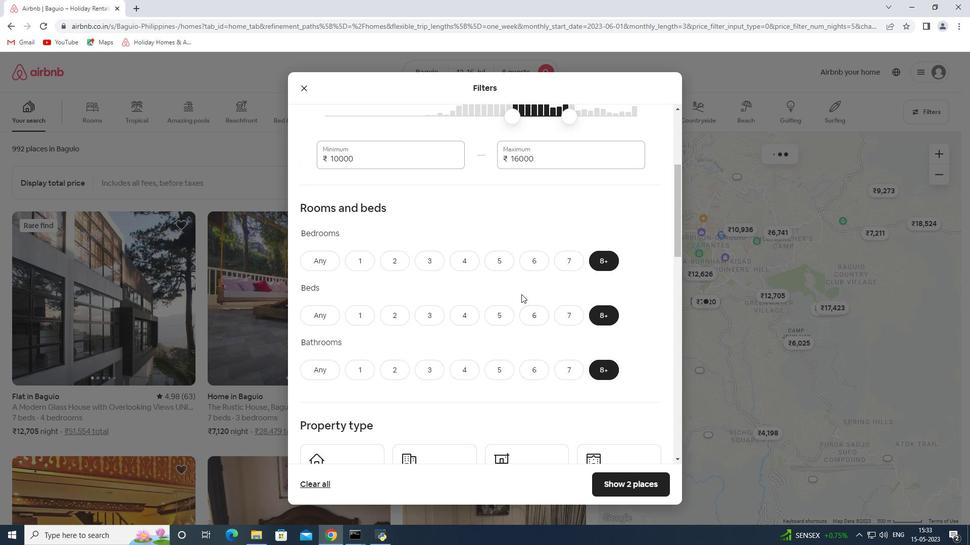 
Action: Mouse scrolled (515, 289) with delta (0, 0)
Screenshot: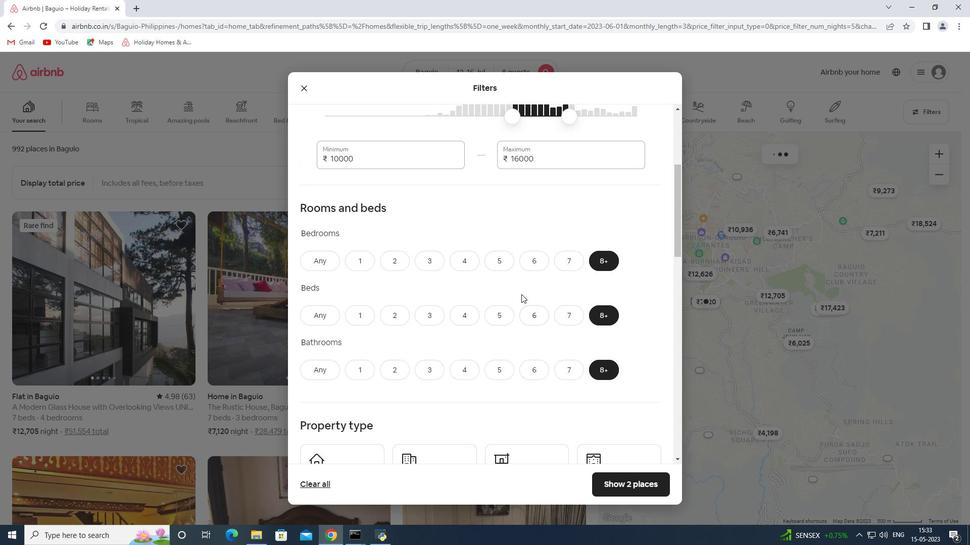 
Action: Mouse scrolled (515, 289) with delta (0, 0)
Screenshot: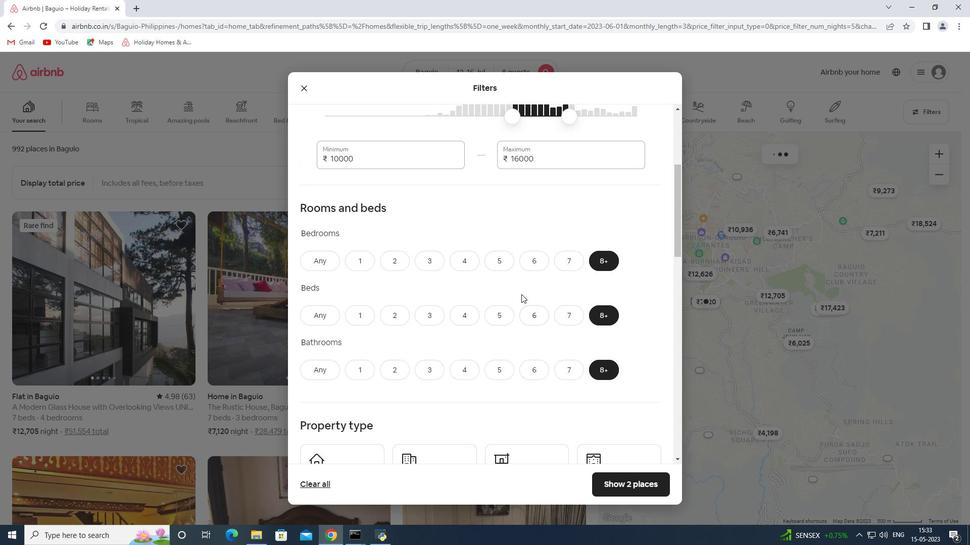 
Action: Mouse scrolled (515, 289) with delta (0, 0)
Screenshot: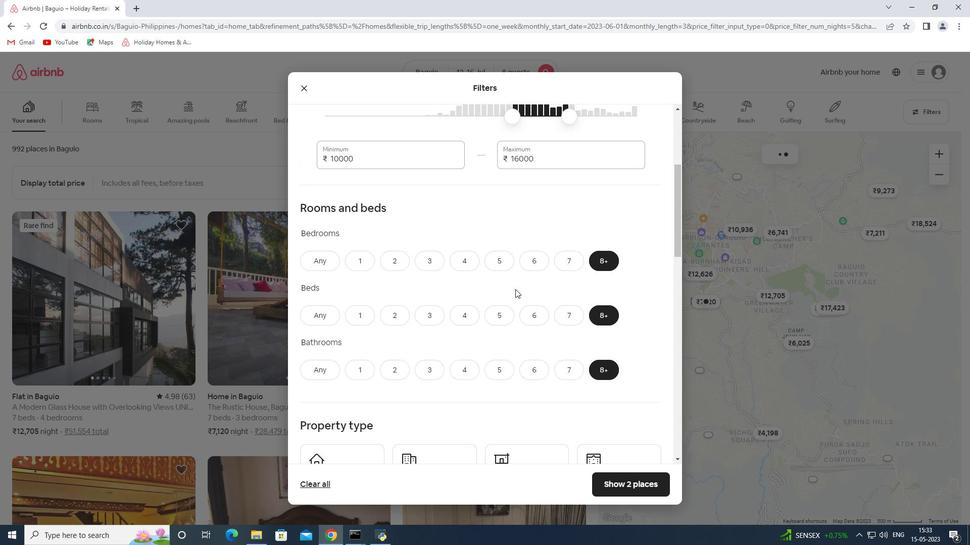 
Action: Mouse moved to (331, 263)
Screenshot: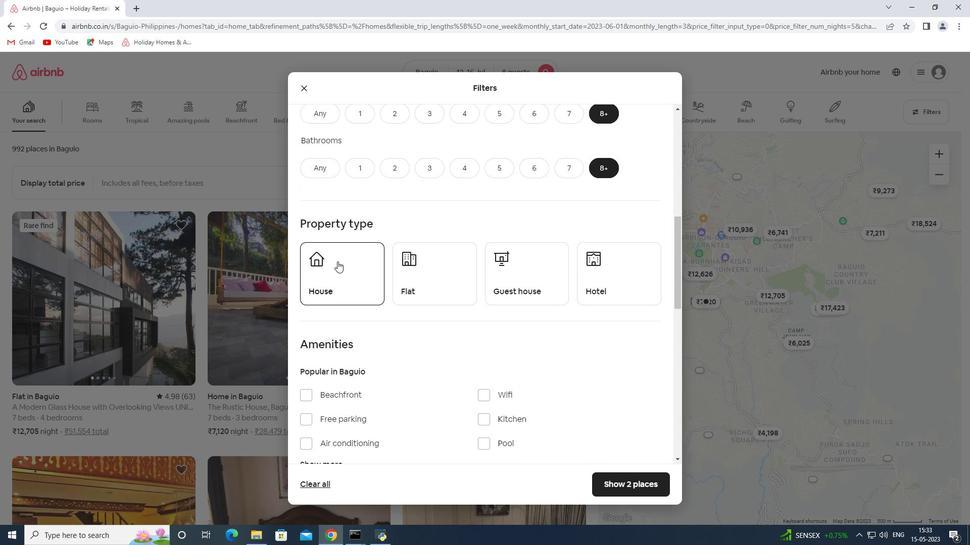 
Action: Mouse pressed left at (331, 263)
Screenshot: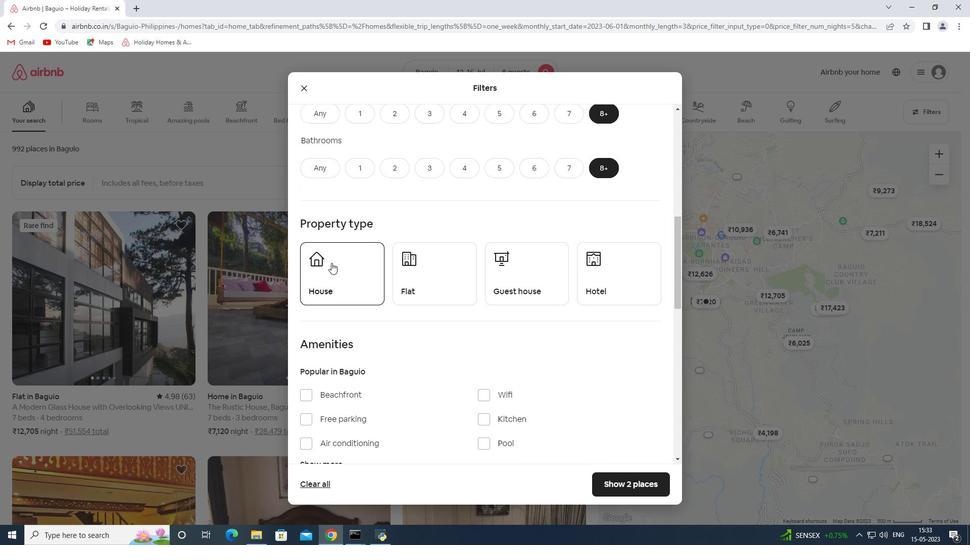 
Action: Mouse moved to (433, 270)
Screenshot: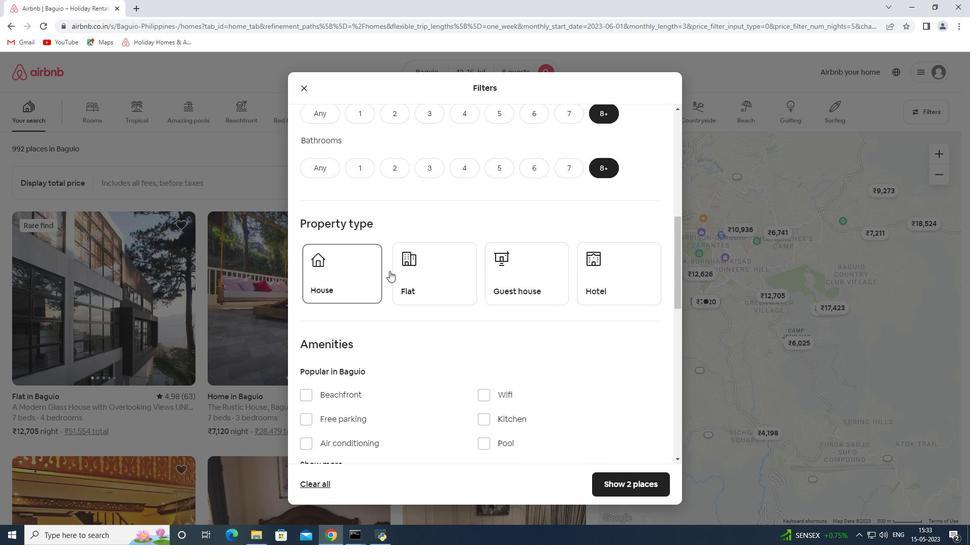 
Action: Mouse pressed left at (433, 270)
Screenshot: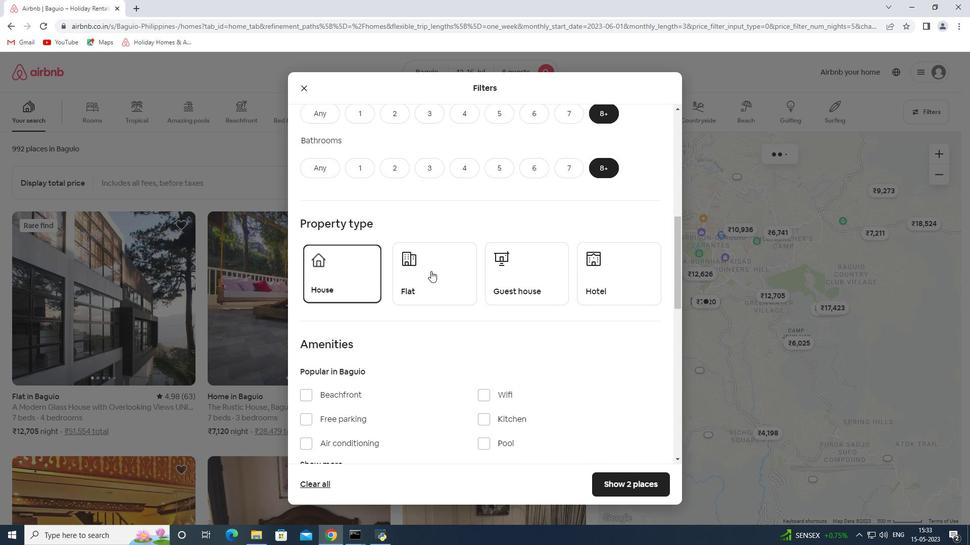 
Action: Mouse moved to (508, 264)
Screenshot: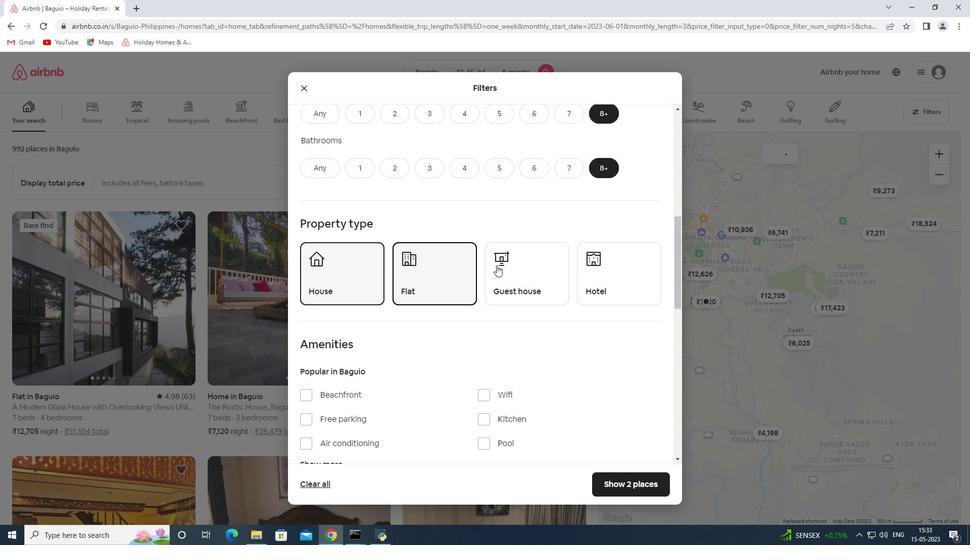 
Action: Mouse pressed left at (508, 264)
Screenshot: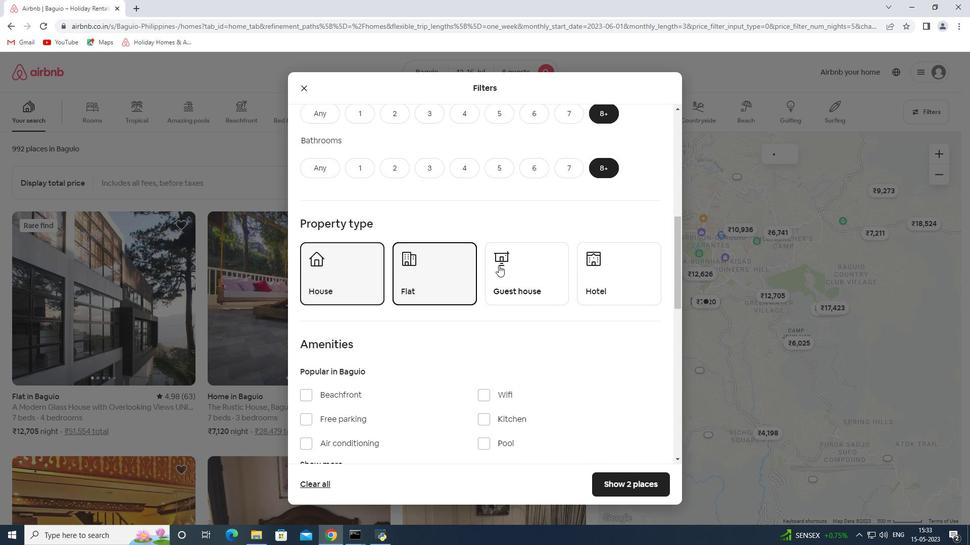 
Action: Mouse moved to (593, 269)
Screenshot: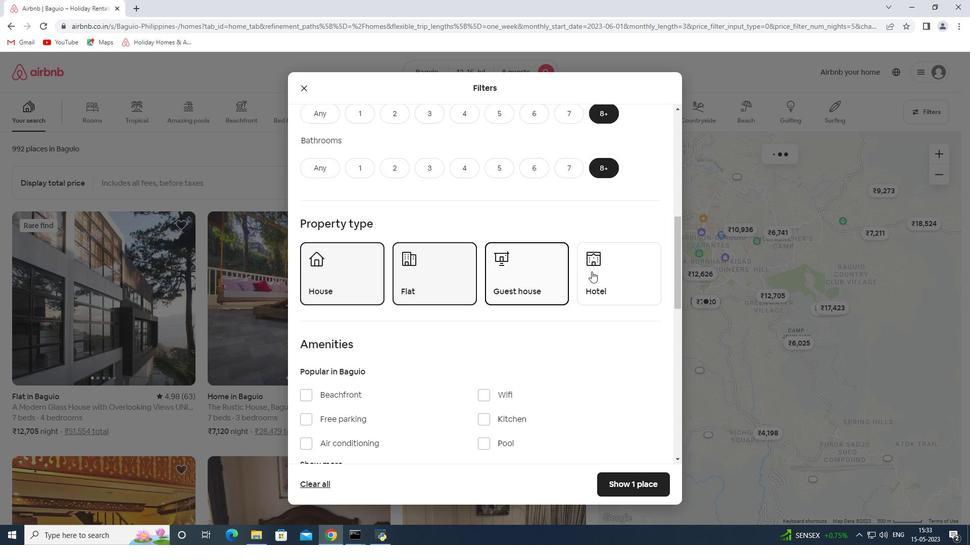 
Action: Mouse pressed left at (593, 269)
Screenshot: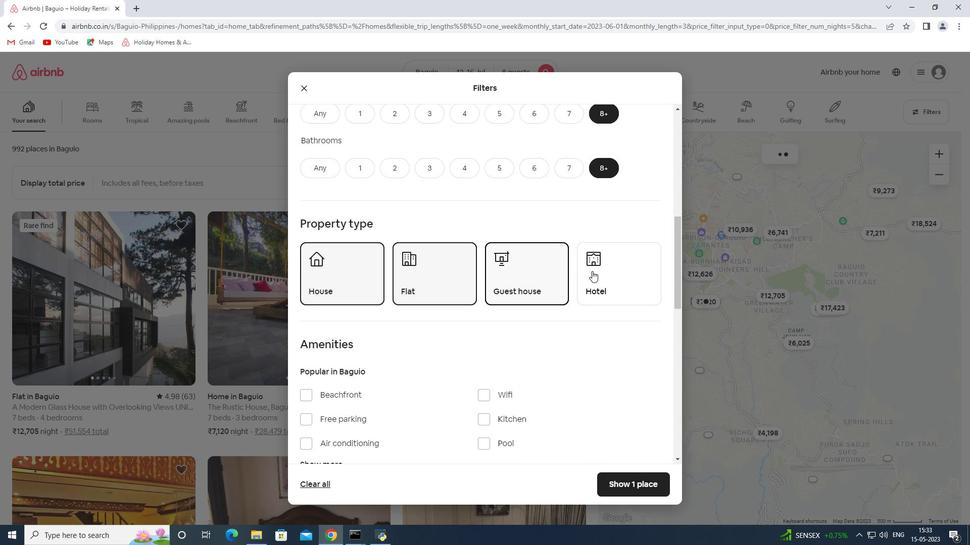 
Action: Mouse moved to (412, 354)
Screenshot: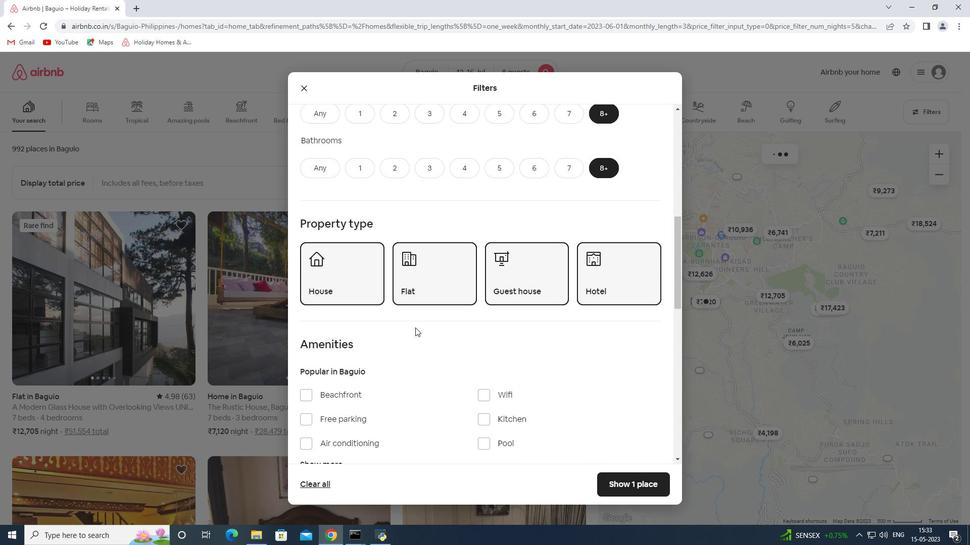 
Action: Mouse scrolled (412, 353) with delta (0, 0)
Screenshot: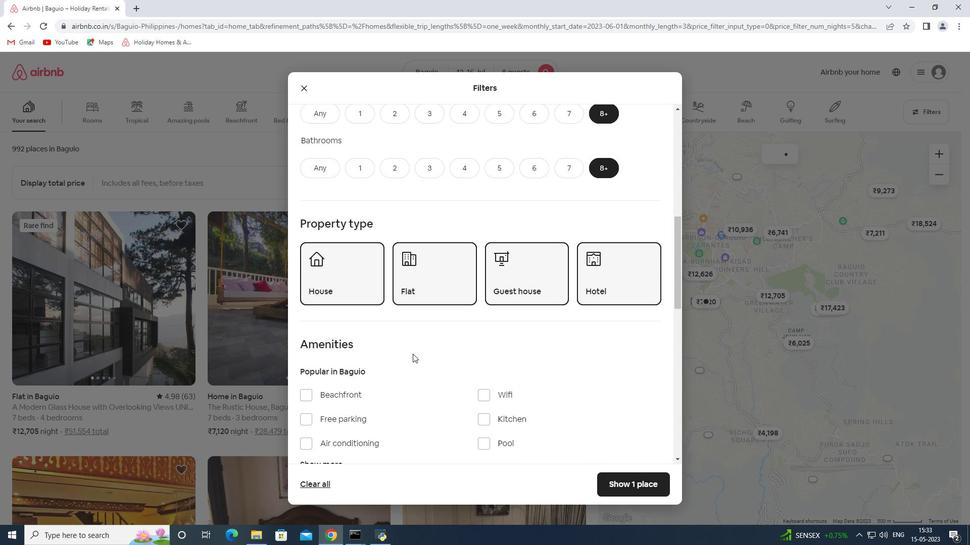 
Action: Mouse scrolled (412, 353) with delta (0, 0)
Screenshot: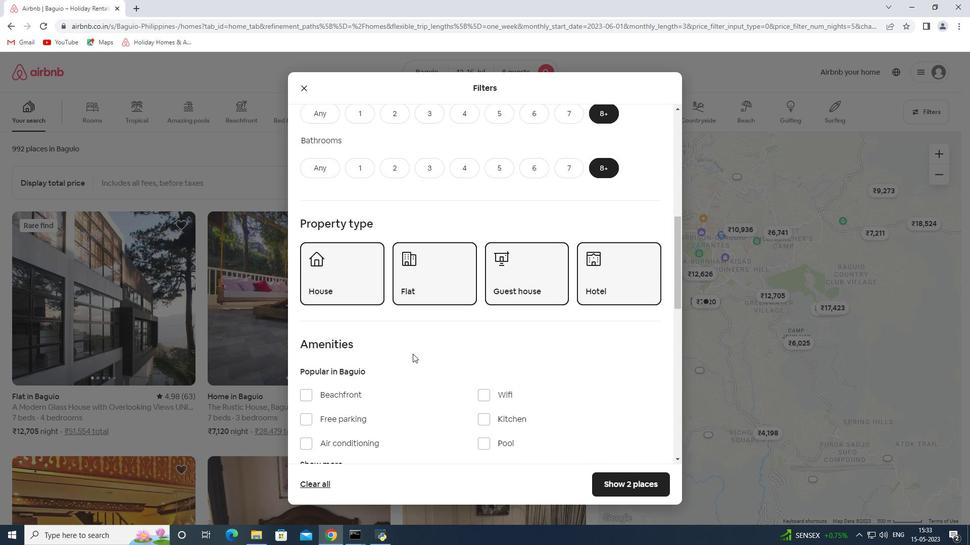 
Action: Mouse moved to (486, 294)
Screenshot: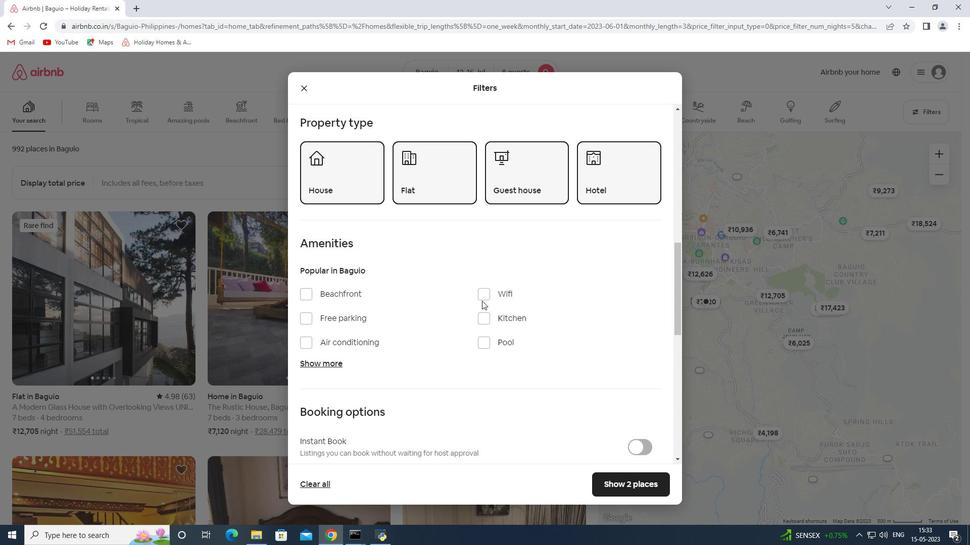 
Action: Mouse pressed left at (486, 294)
Screenshot: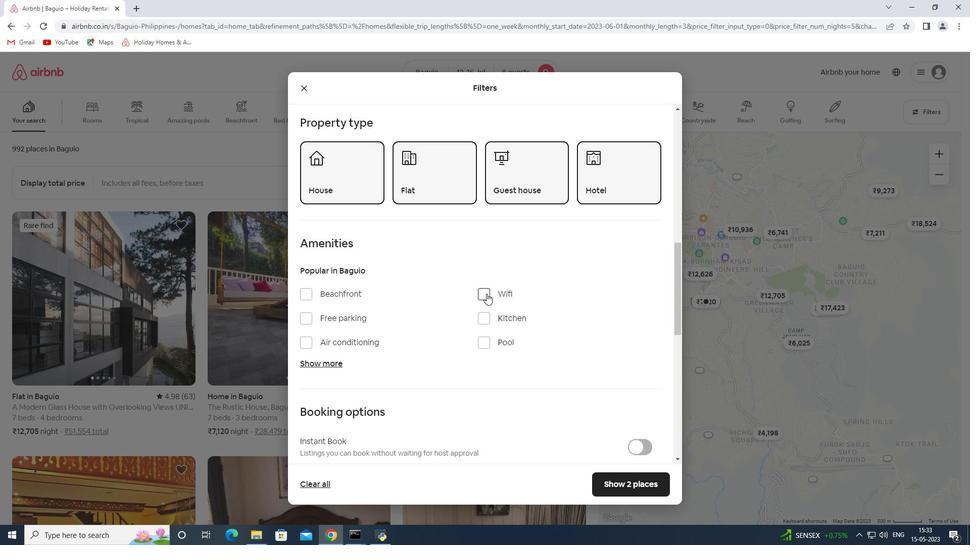 
Action: Mouse moved to (337, 363)
Screenshot: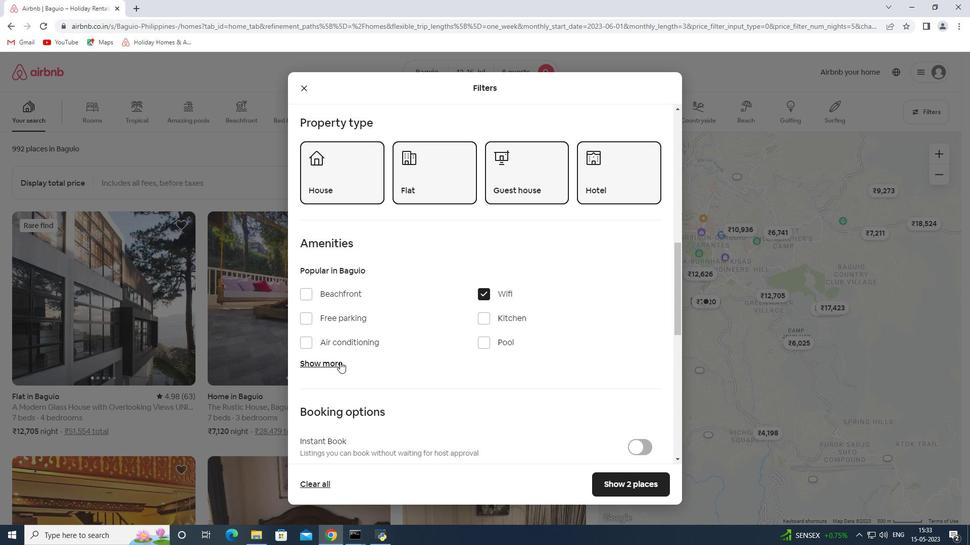 
Action: Mouse pressed left at (337, 363)
Screenshot: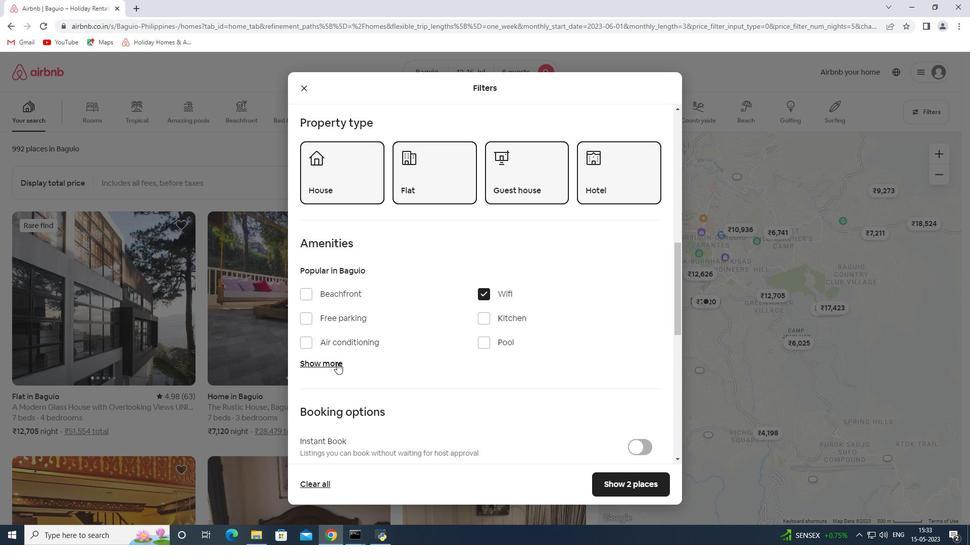 
Action: Mouse moved to (358, 315)
Screenshot: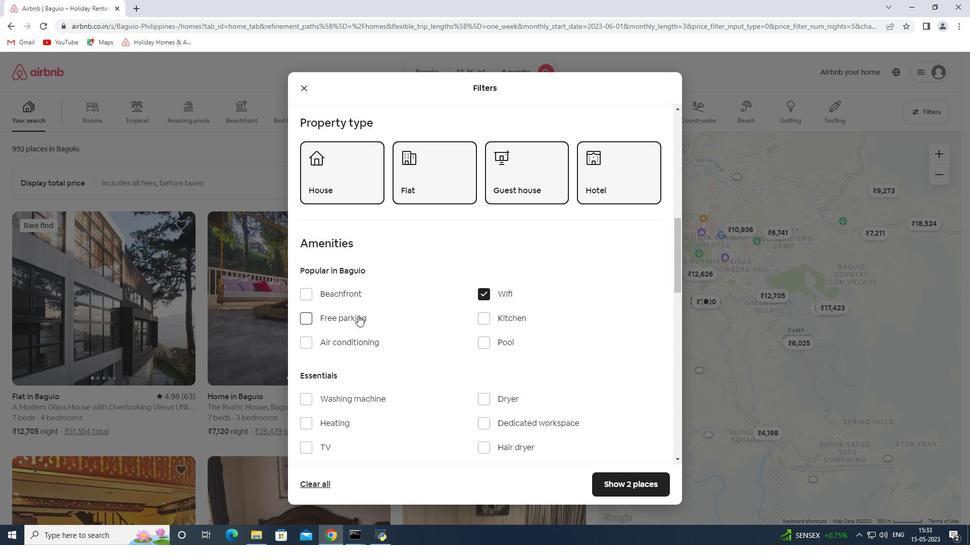 
Action: Mouse pressed left at (358, 315)
Screenshot: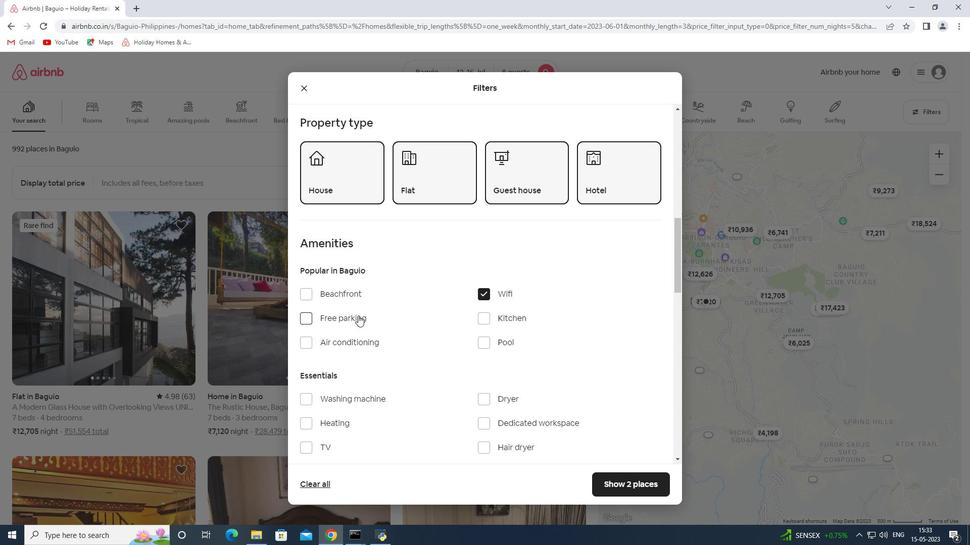 
Action: Mouse moved to (314, 449)
Screenshot: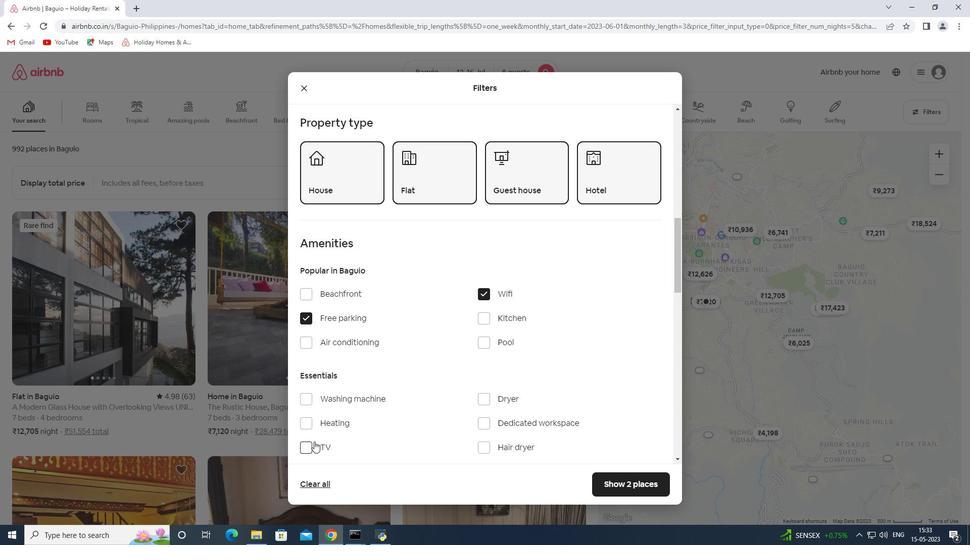 
Action: Mouse pressed left at (314, 449)
Screenshot: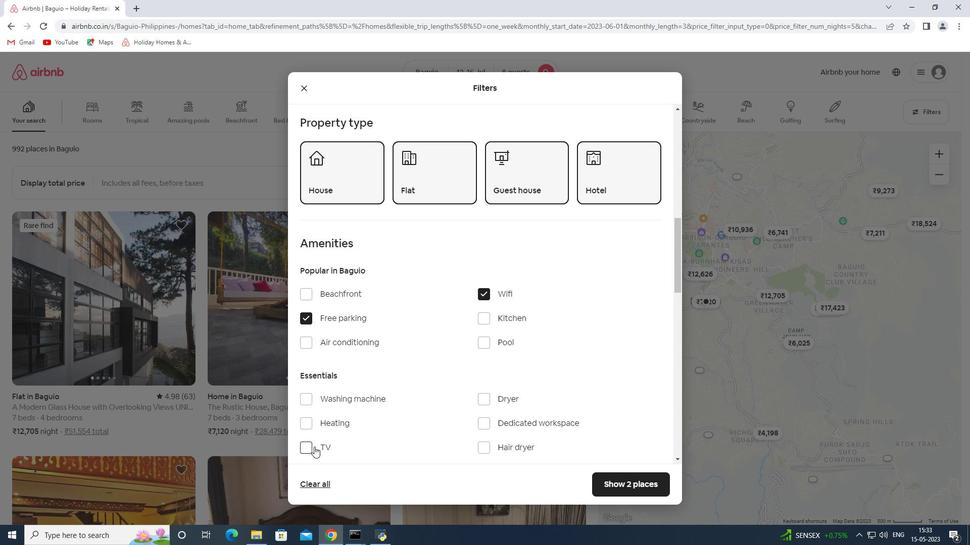 
Action: Mouse moved to (366, 401)
Screenshot: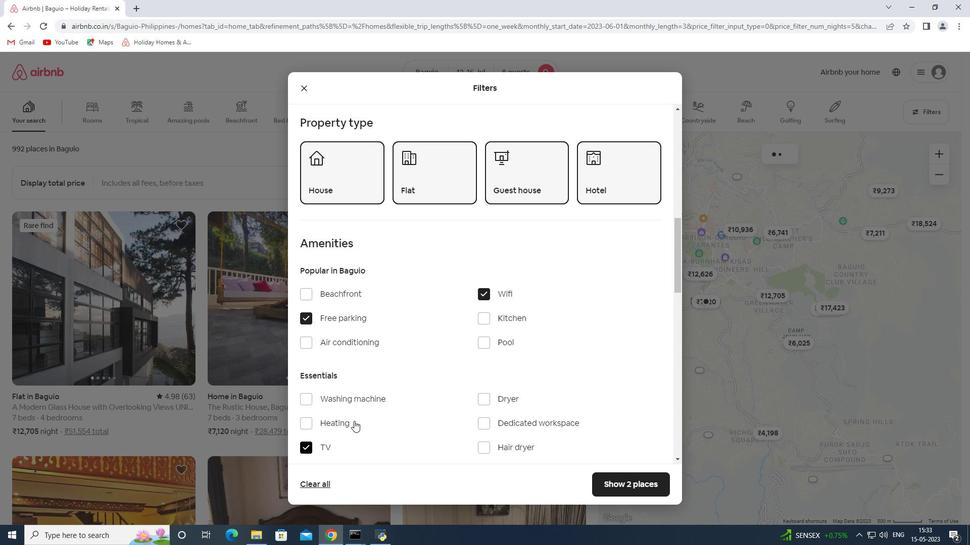 
Action: Mouse scrolled (366, 400) with delta (0, 0)
Screenshot: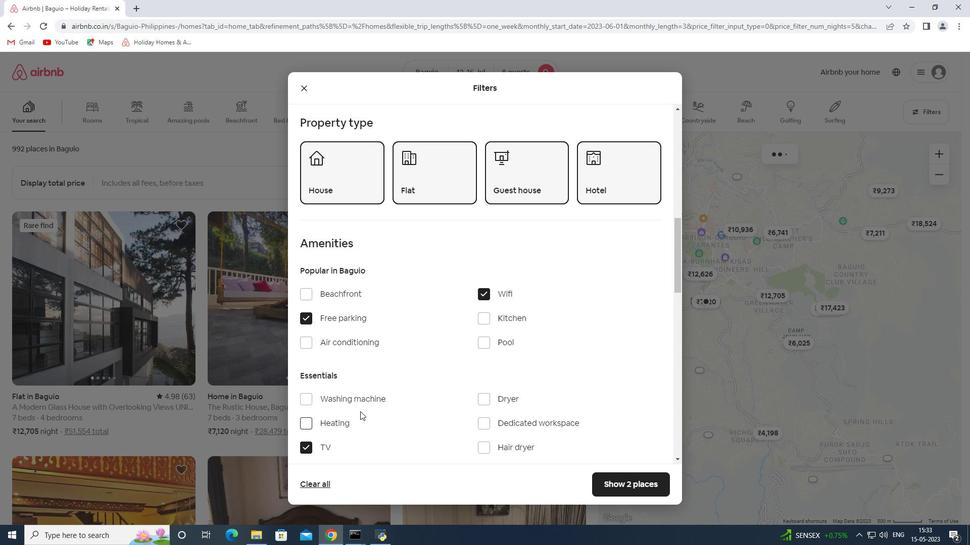 
Action: Mouse scrolled (366, 400) with delta (0, 0)
Screenshot: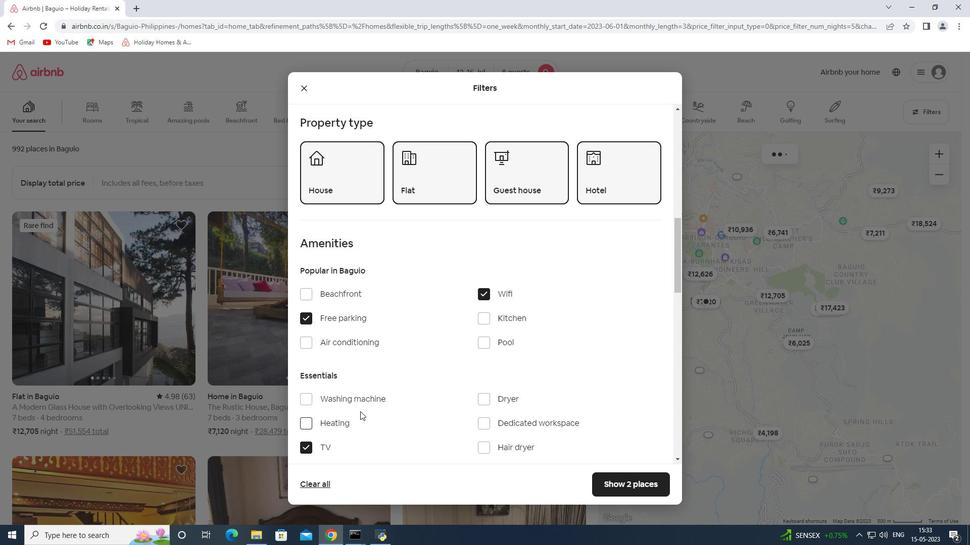 
Action: Mouse scrolled (366, 400) with delta (0, 0)
Screenshot: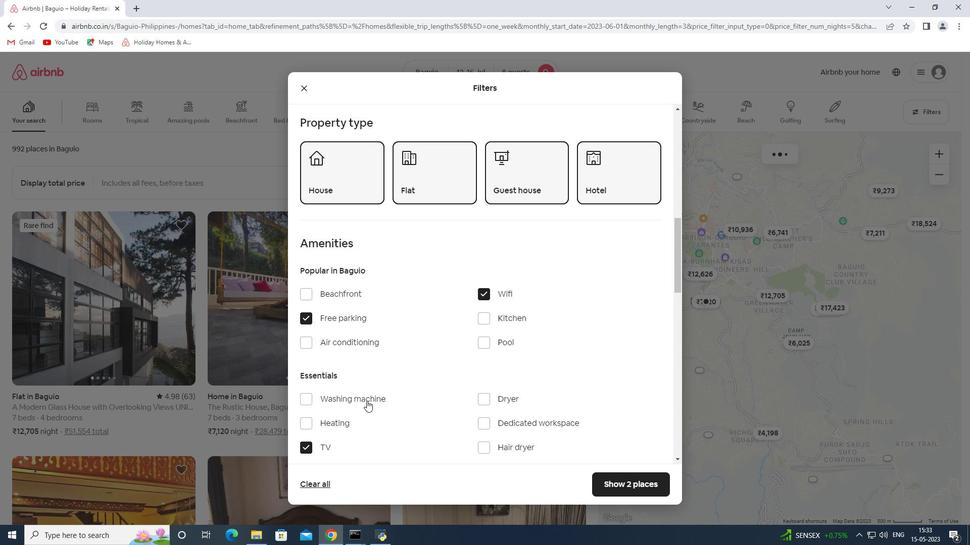 
Action: Mouse scrolled (366, 400) with delta (0, 0)
Screenshot: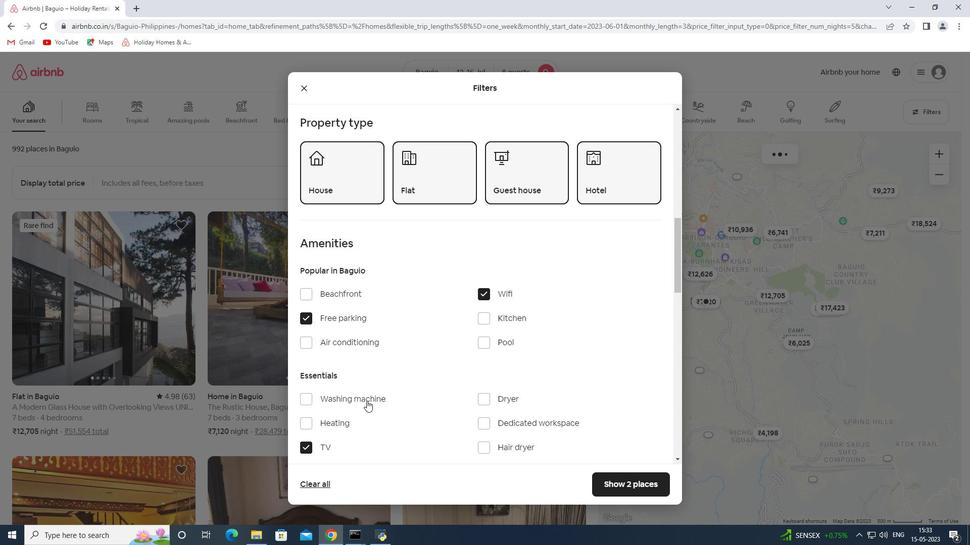 
Action: Mouse moved to (488, 349)
Screenshot: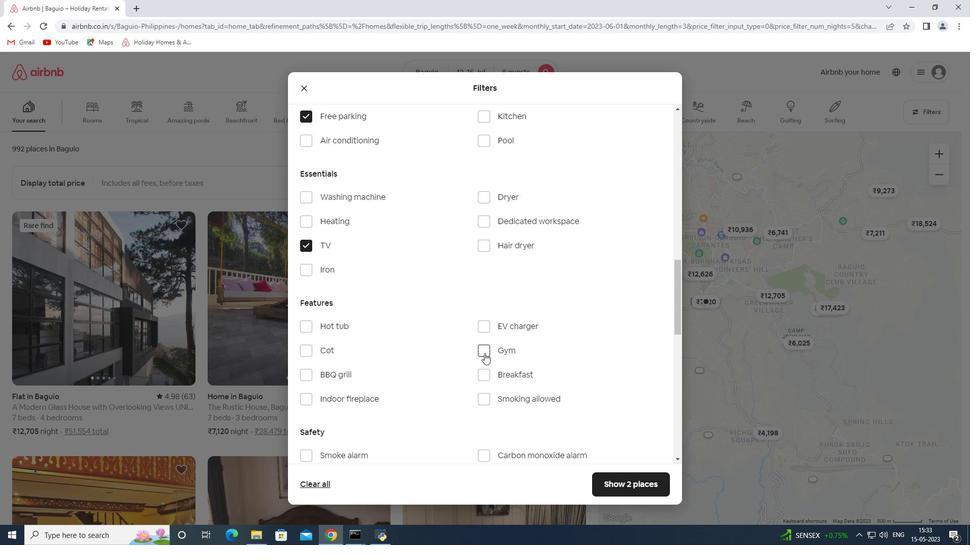 
Action: Mouse pressed left at (488, 349)
Screenshot: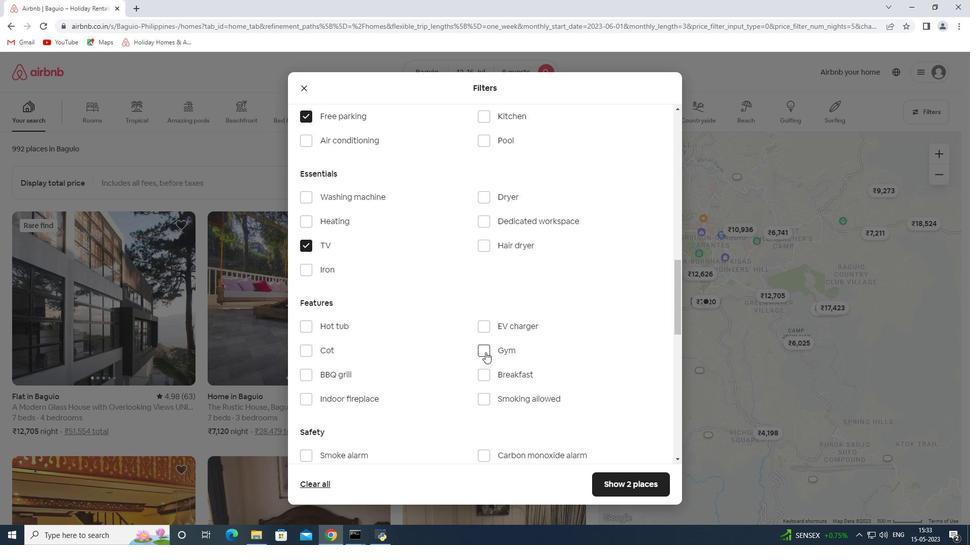 
Action: Mouse moved to (487, 374)
Screenshot: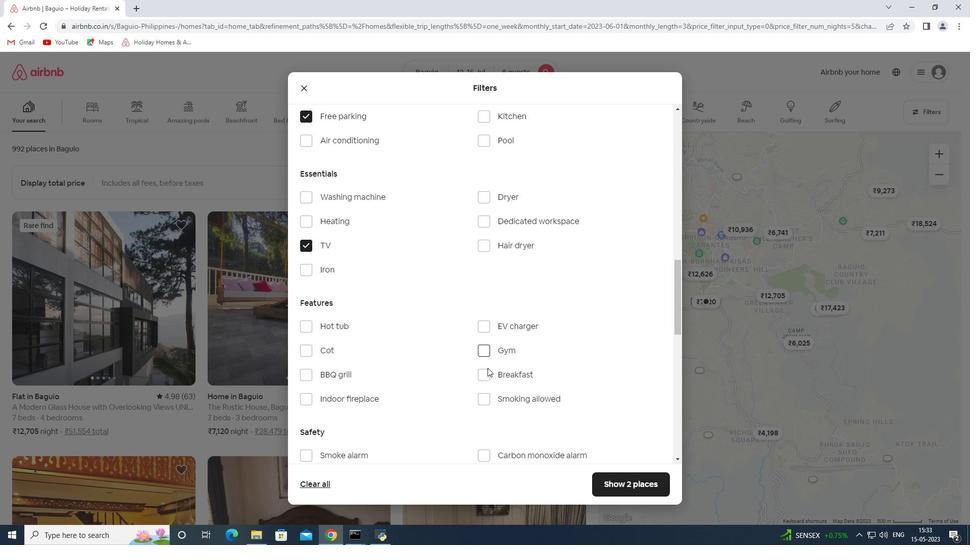 
Action: Mouse pressed left at (487, 374)
Screenshot: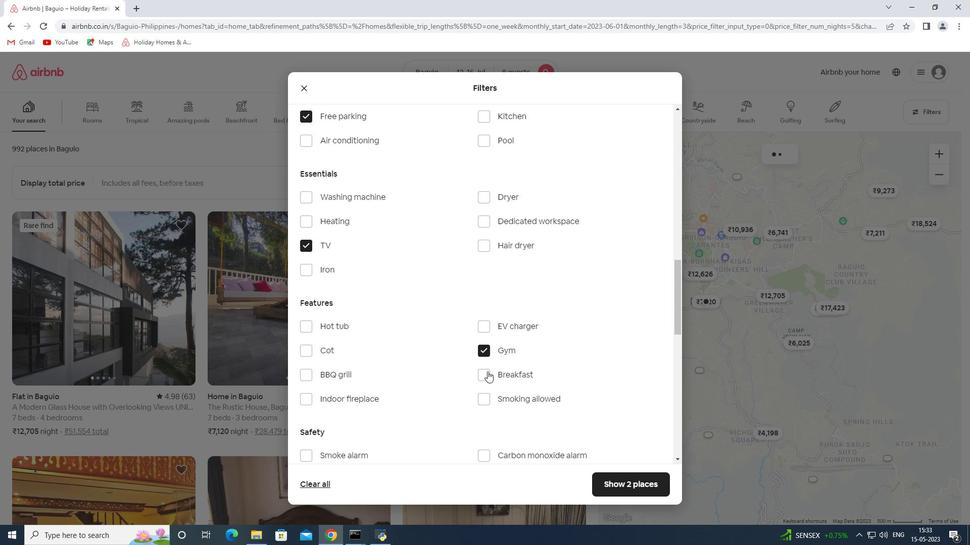 
Action: Mouse moved to (484, 374)
Screenshot: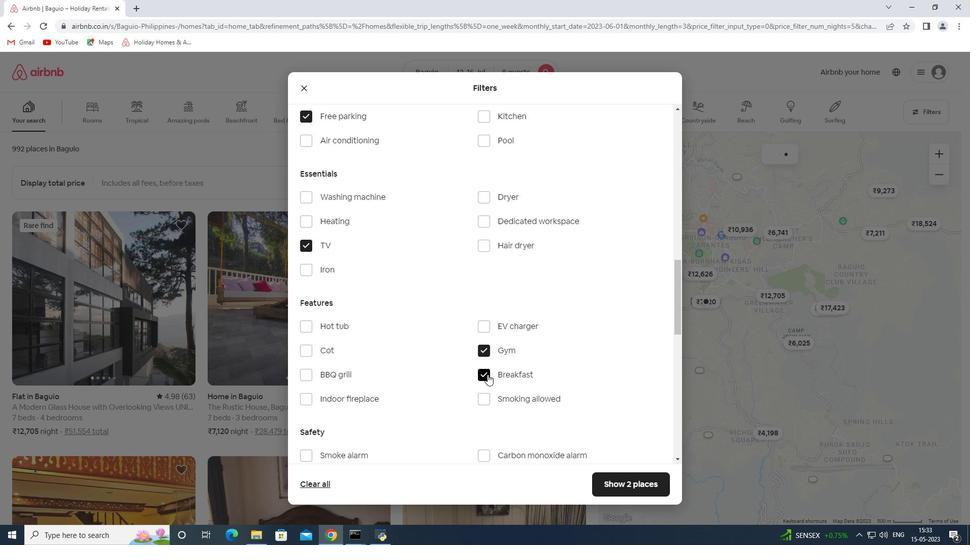 
Action: Mouse scrolled (484, 373) with delta (0, 0)
Screenshot: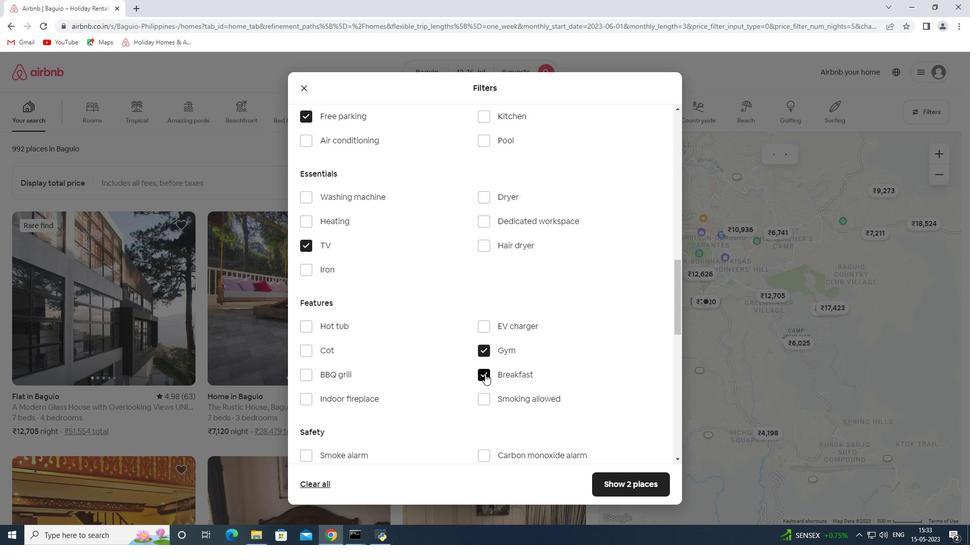 
Action: Mouse scrolled (484, 373) with delta (0, 0)
Screenshot: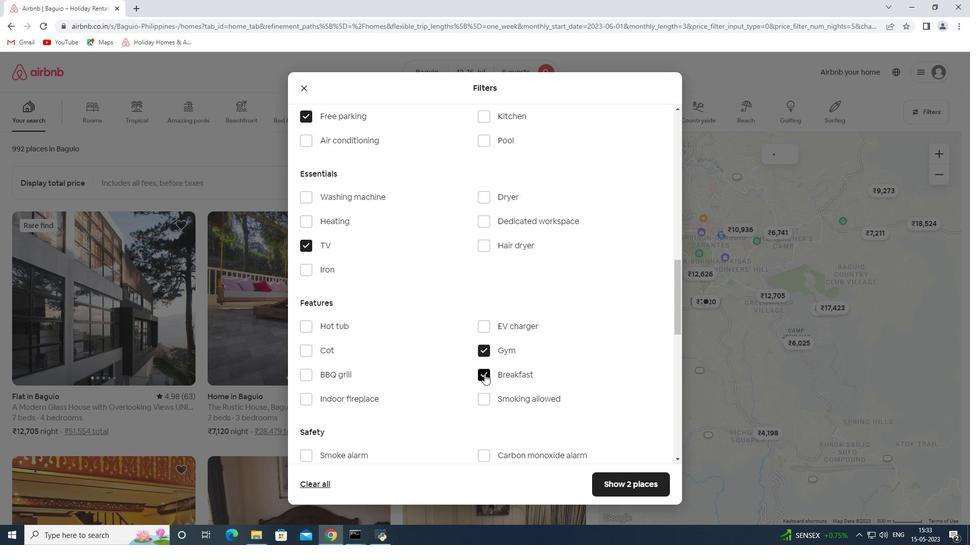 
Action: Mouse scrolled (484, 373) with delta (0, 0)
Screenshot: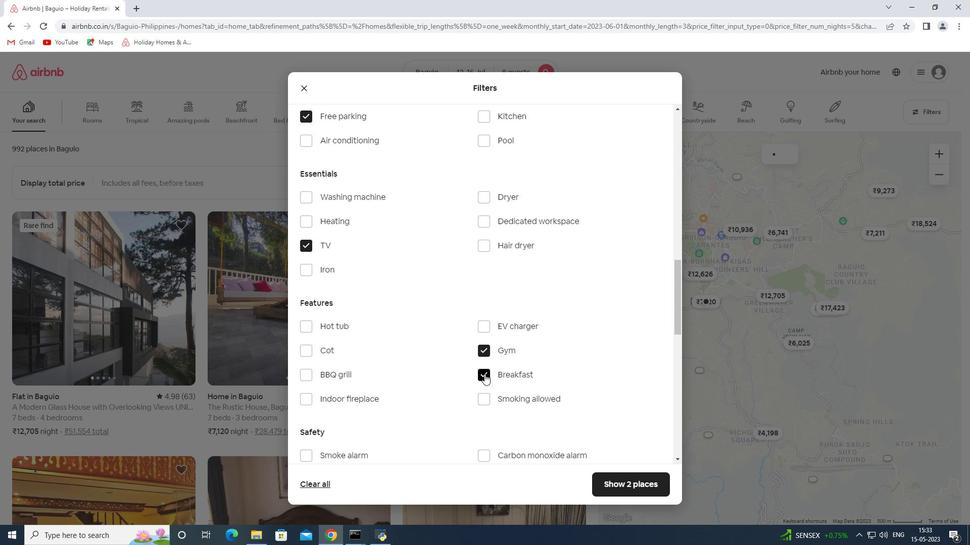 
Action: Mouse scrolled (484, 373) with delta (0, 0)
Screenshot: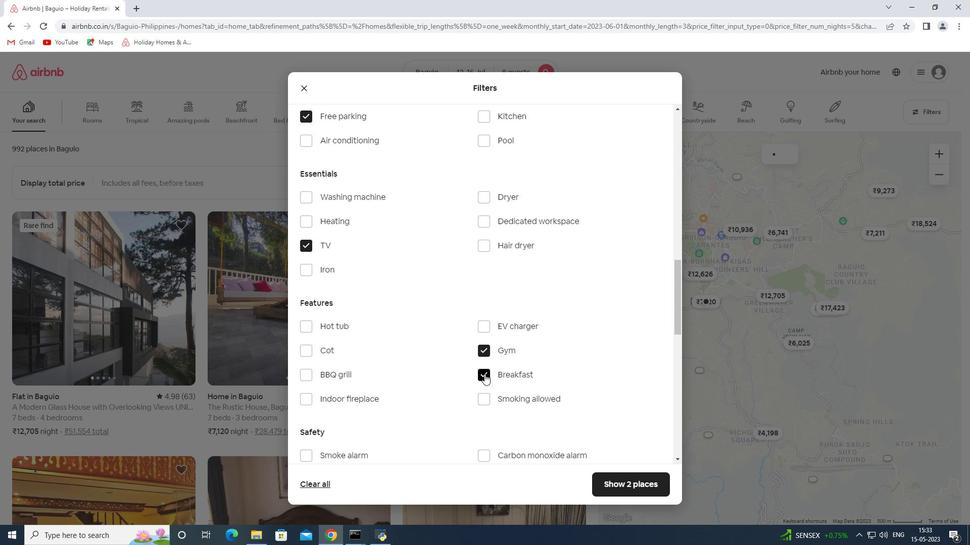 
Action: Mouse moved to (634, 390)
Screenshot: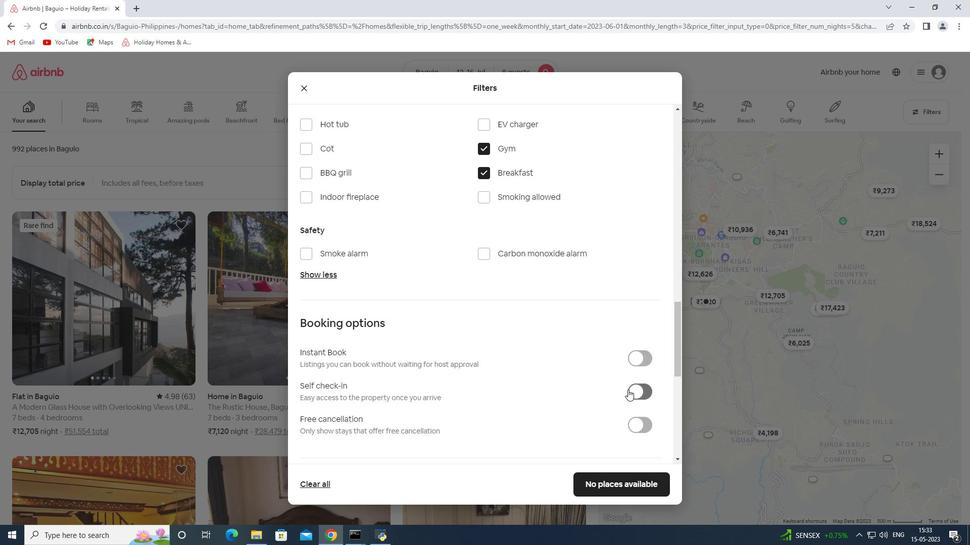 
Action: Mouse pressed left at (634, 390)
Screenshot: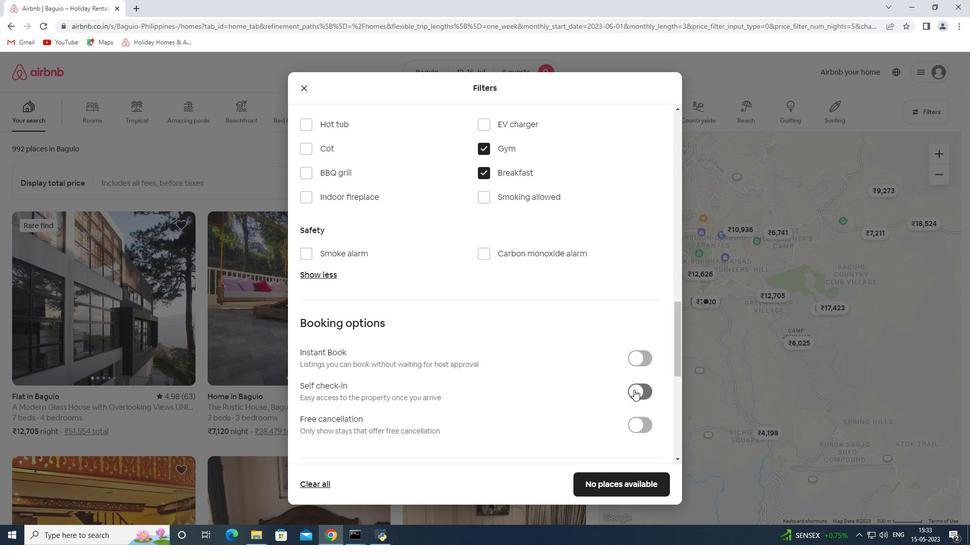 
Action: Mouse moved to (543, 421)
Screenshot: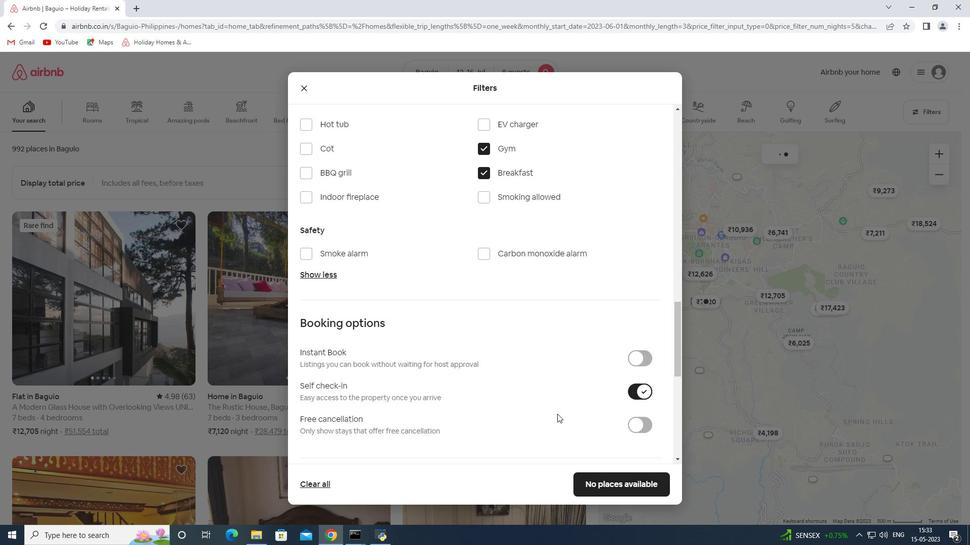 
Action: Mouse scrolled (543, 420) with delta (0, 0)
Screenshot: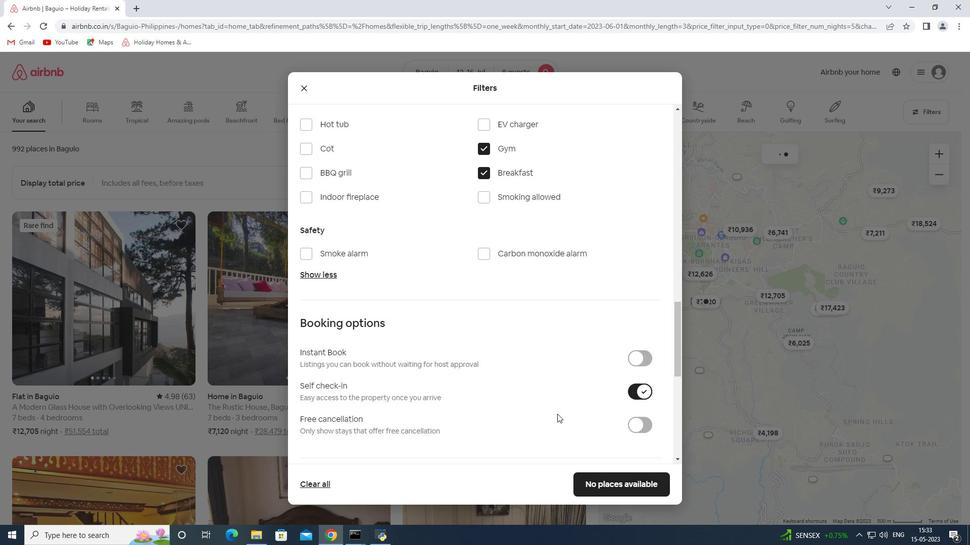 
Action: Mouse moved to (542, 421)
Screenshot: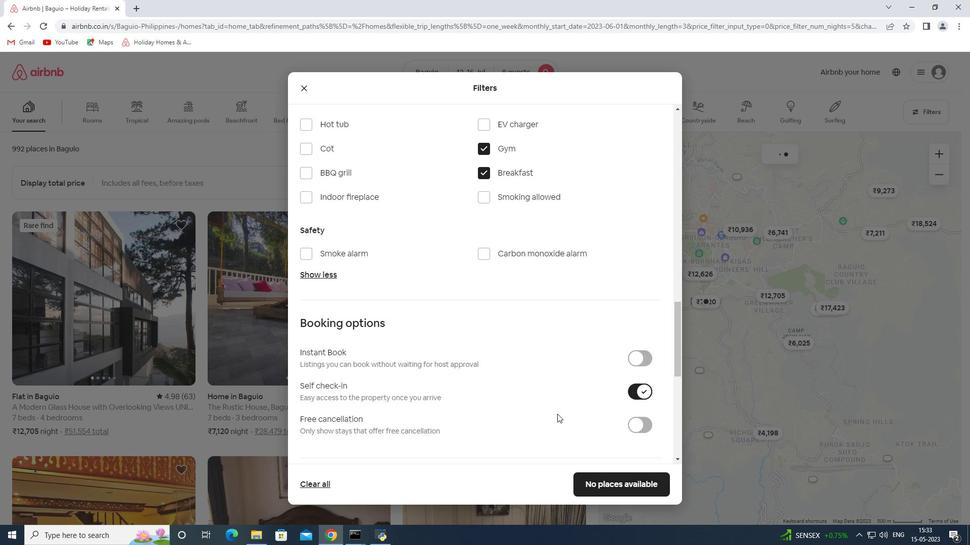 
Action: Mouse scrolled (542, 420) with delta (0, 0)
Screenshot: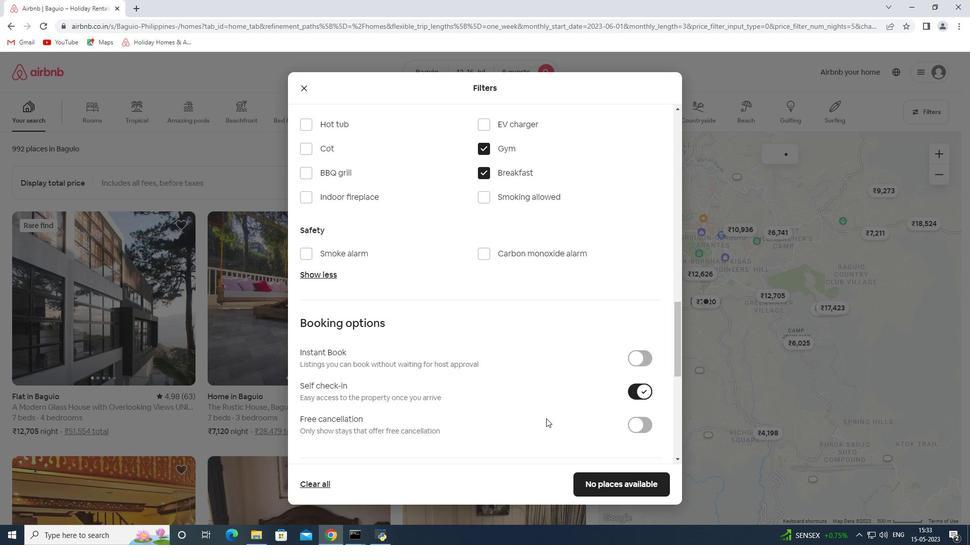 
Action: Mouse moved to (541, 422)
Screenshot: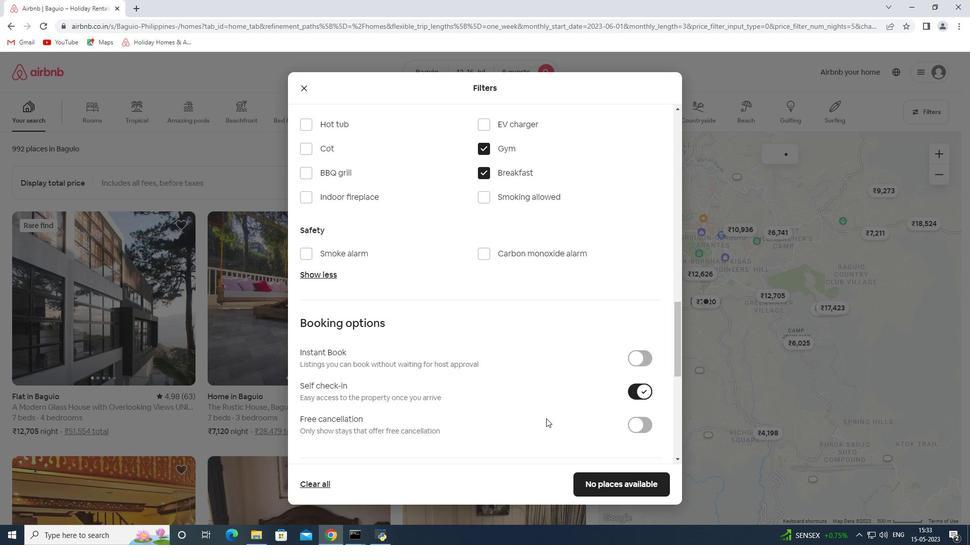 
Action: Mouse scrolled (541, 421) with delta (0, 0)
Screenshot: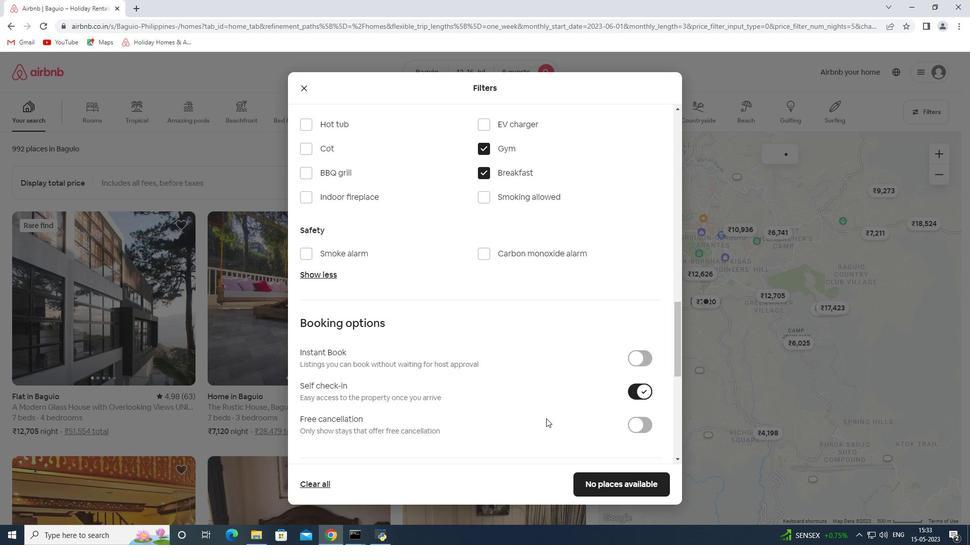 
Action: Mouse moved to (540, 422)
Screenshot: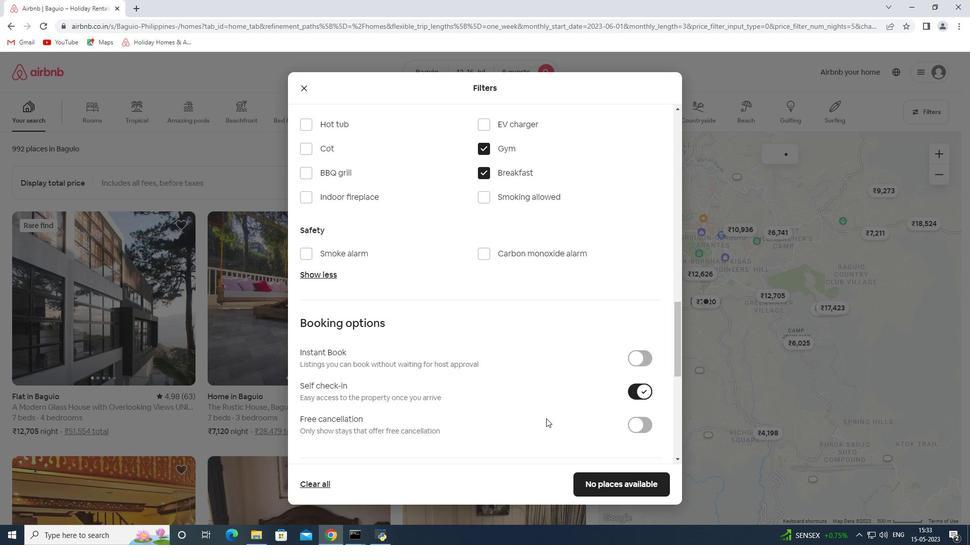 
Action: Mouse scrolled (540, 421) with delta (0, 0)
Screenshot: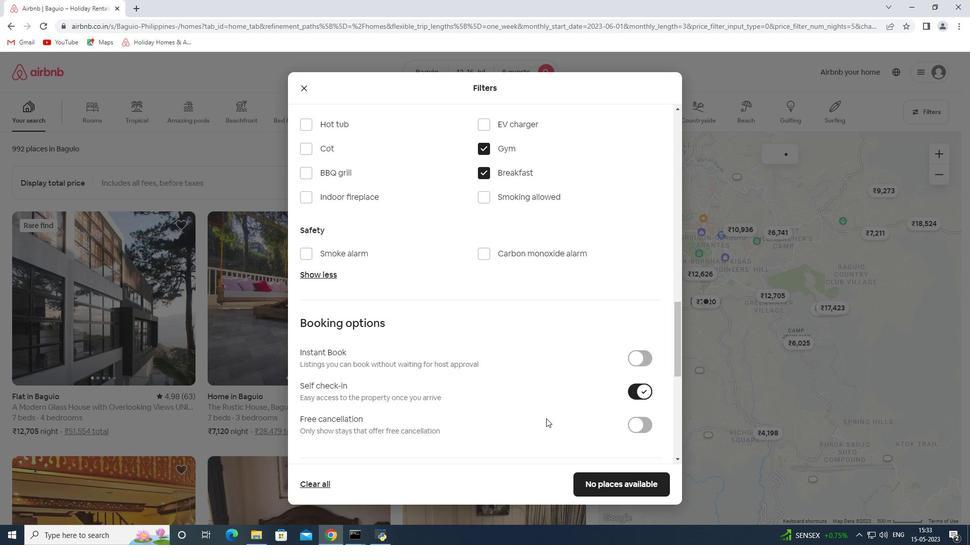 
Action: Mouse moved to (540, 422)
Screenshot: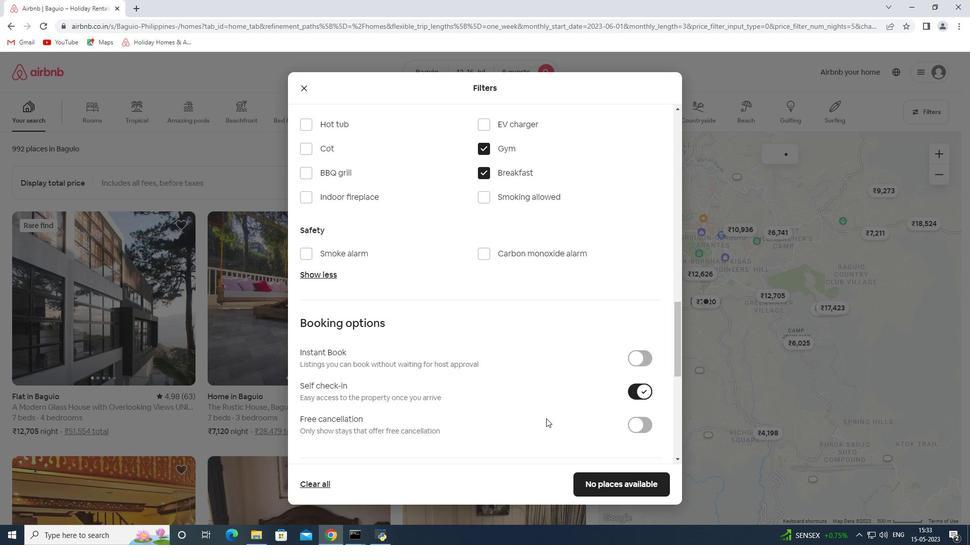 
Action: Mouse scrolled (540, 421) with delta (0, 0)
Screenshot: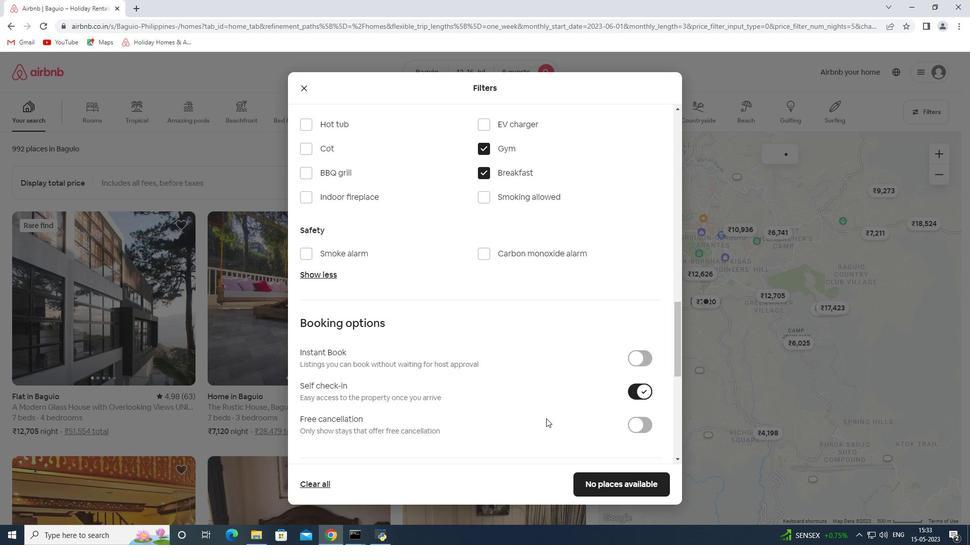 
Action: Mouse moved to (532, 338)
Screenshot: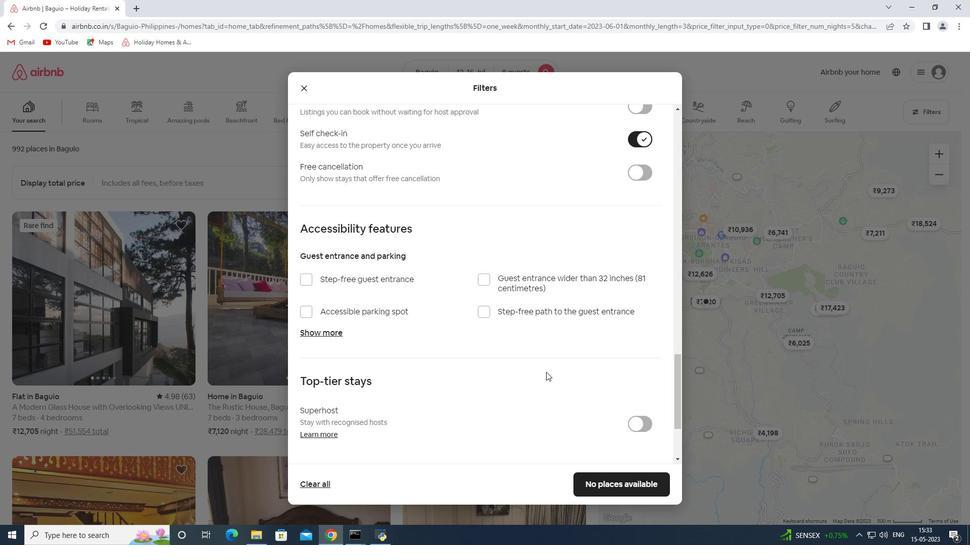 
Action: Mouse scrolled (532, 338) with delta (0, 0)
Screenshot: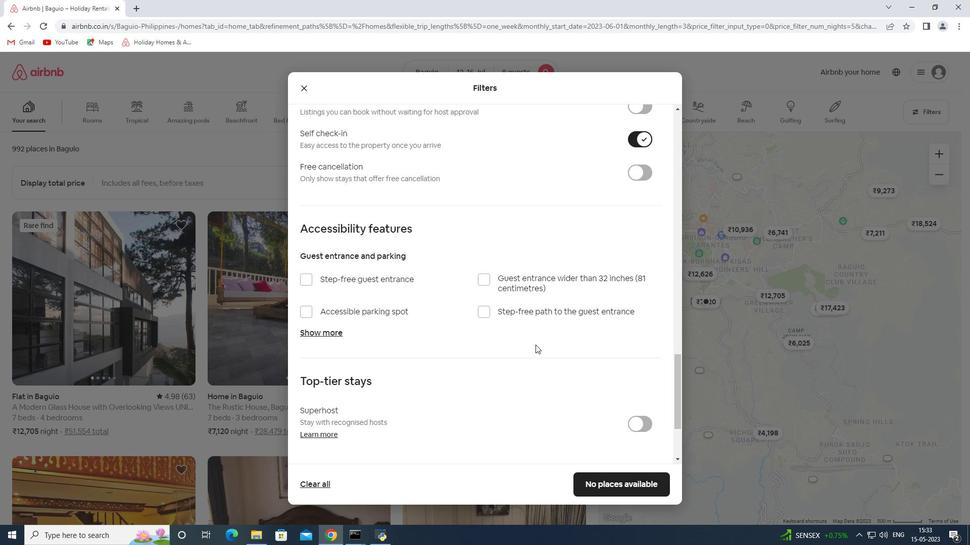 
Action: Mouse moved to (532, 338)
Screenshot: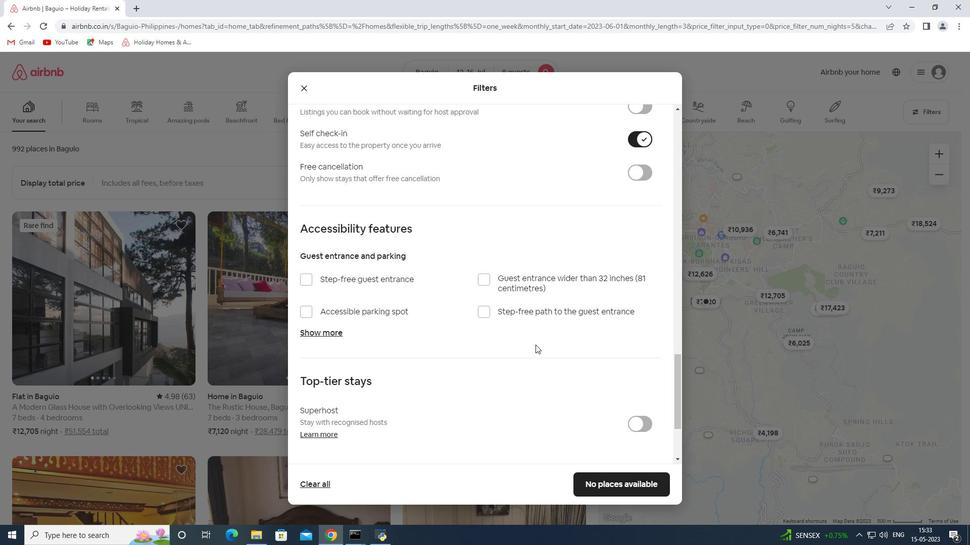
Action: Mouse scrolled (532, 337) with delta (0, 0)
Screenshot: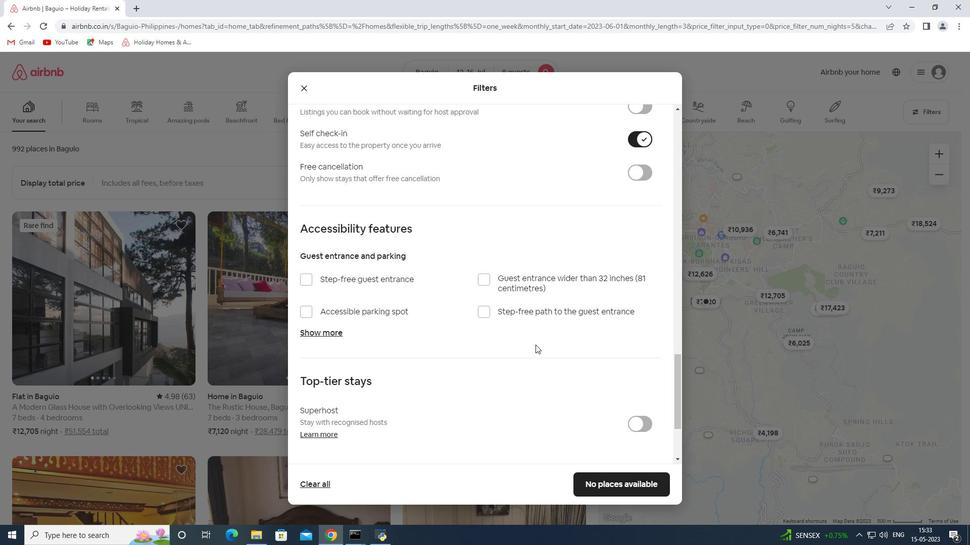 
Action: Mouse moved to (531, 338)
Screenshot: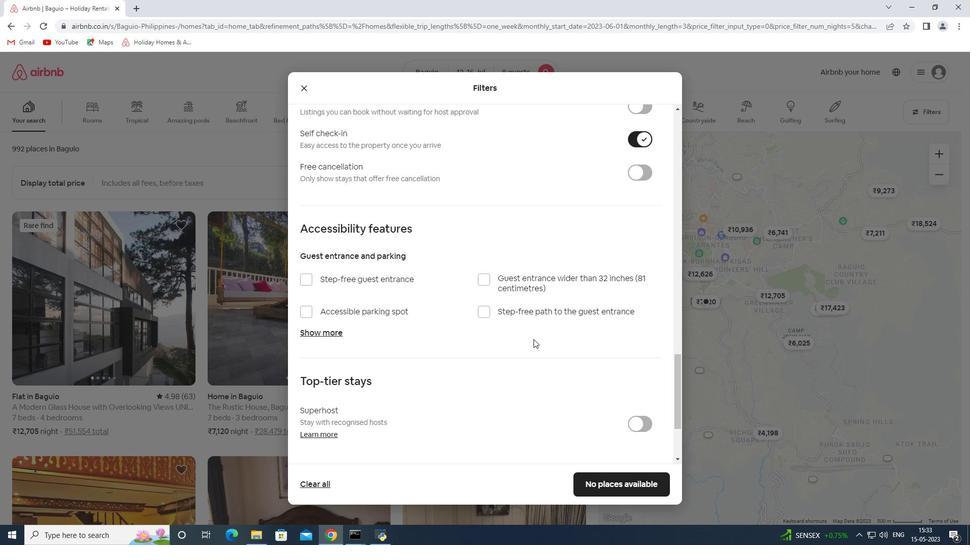 
Action: Mouse scrolled (531, 338) with delta (0, 0)
Screenshot: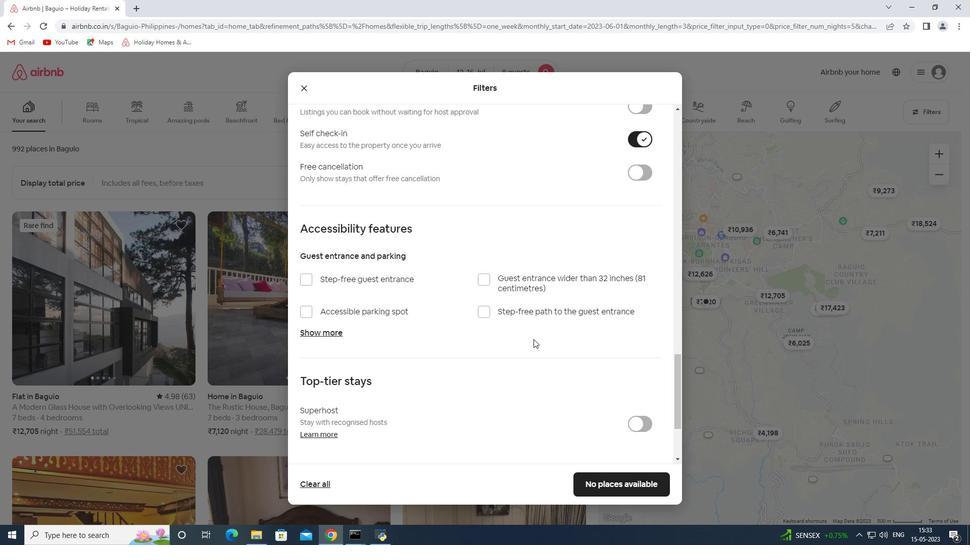 
Action: Mouse scrolled (531, 338) with delta (0, 0)
Screenshot: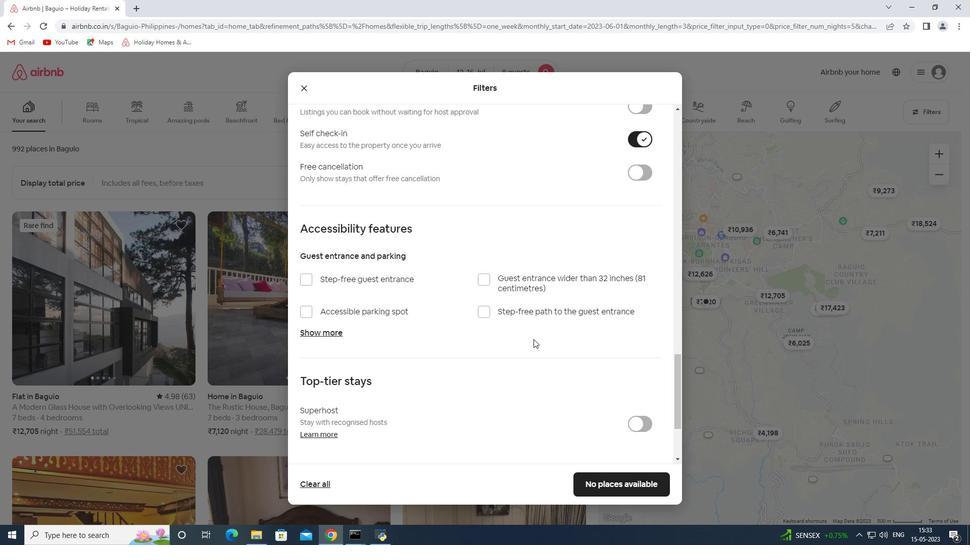 
Action: Mouse moved to (530, 338)
Screenshot: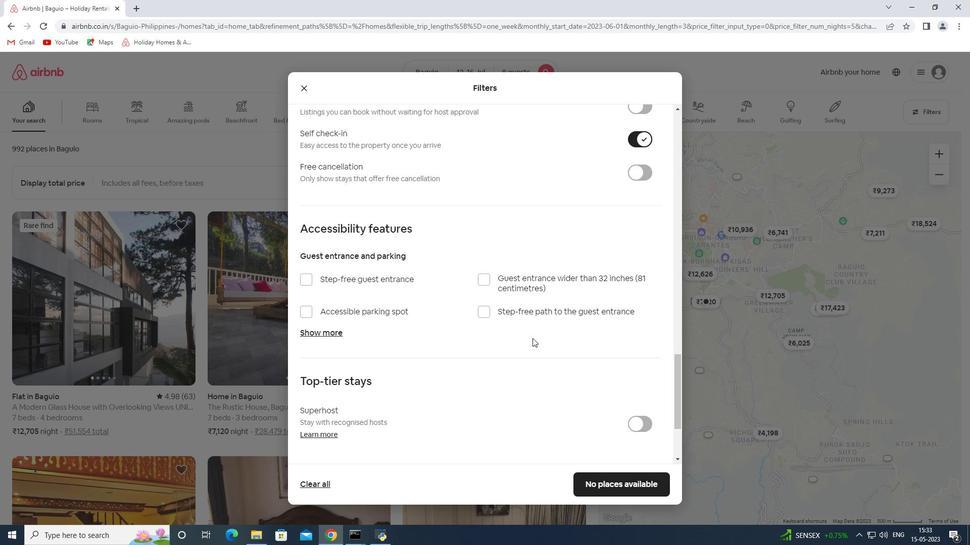 
Action: Mouse scrolled (530, 338) with delta (0, 0)
Screenshot: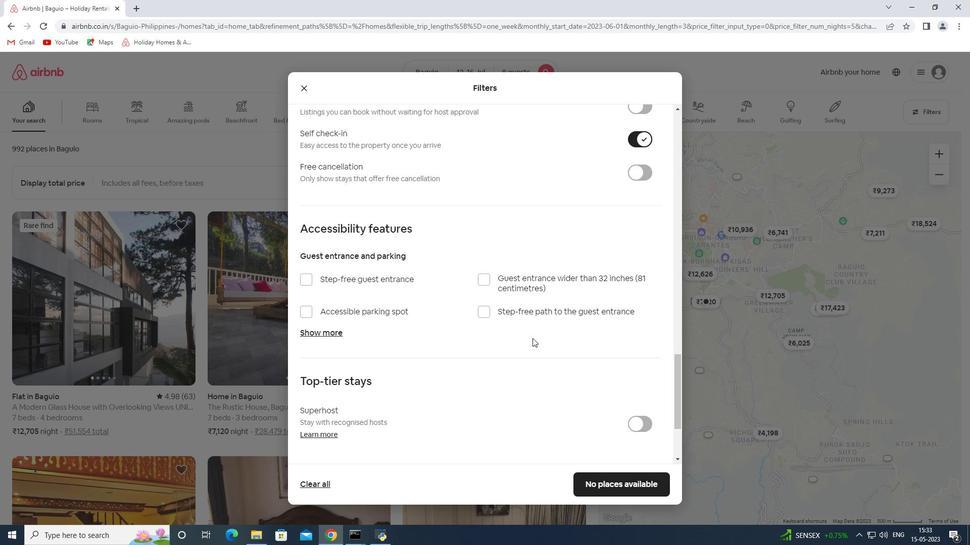 
Action: Mouse moved to (311, 397)
Screenshot: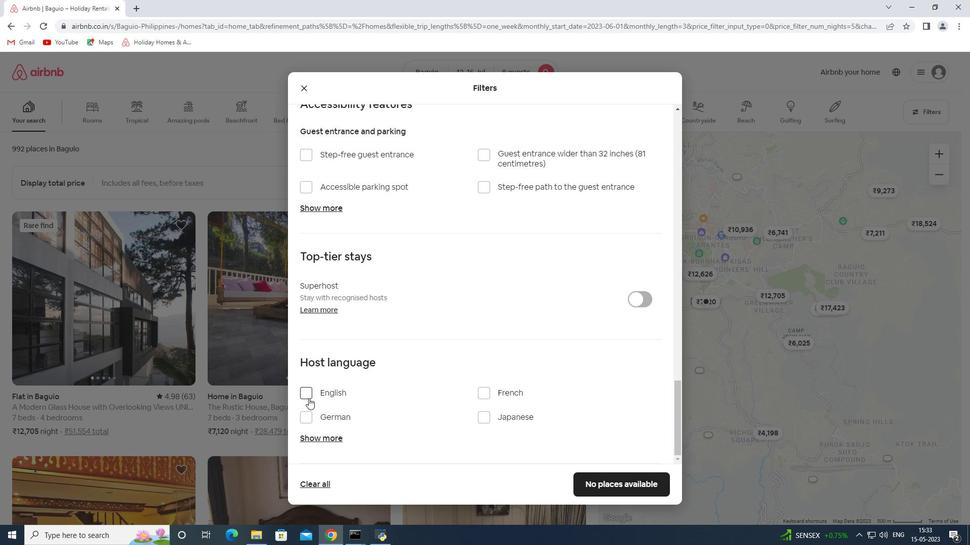 
Action: Mouse pressed left at (311, 397)
Screenshot: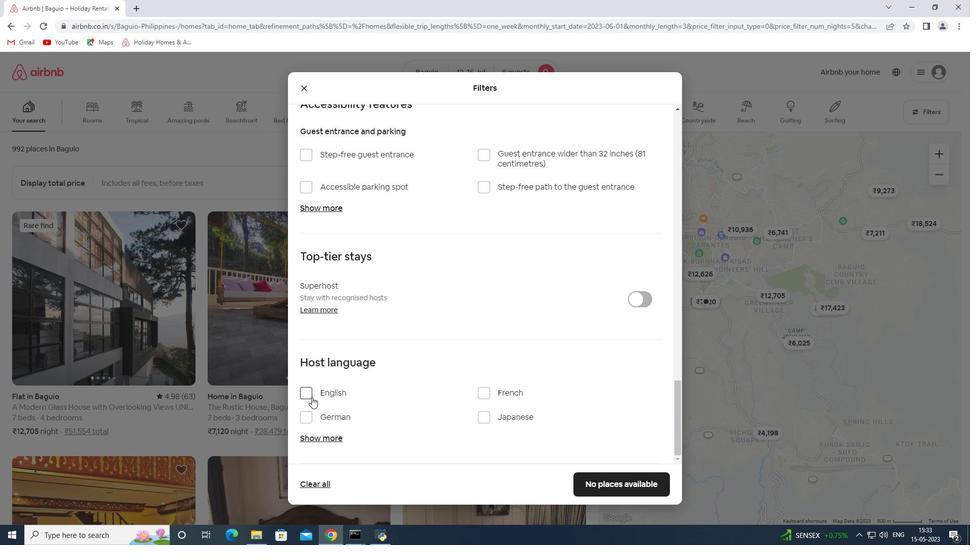 
Action: Mouse moved to (619, 479)
Screenshot: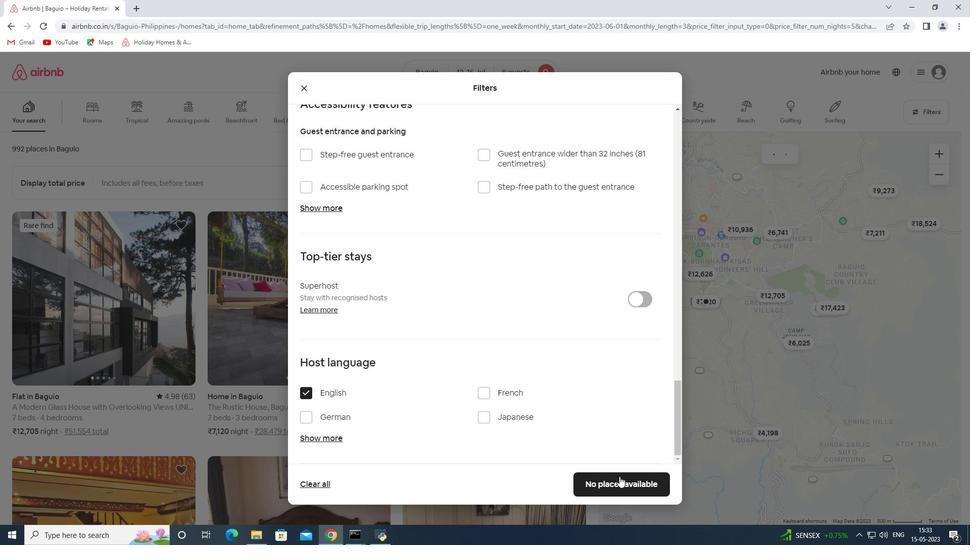 
Action: Mouse pressed left at (619, 479)
Screenshot: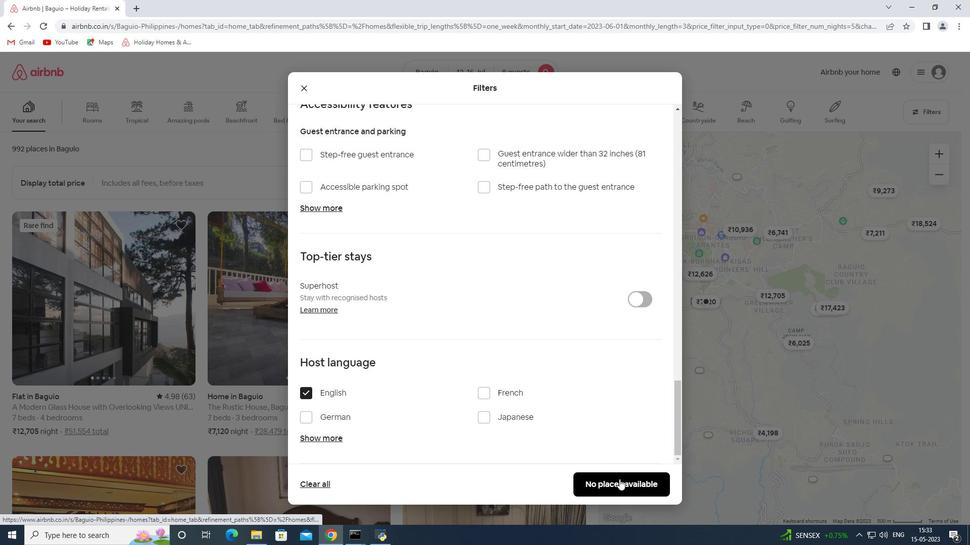 
